 Task: Look for space in Al Badārī, Egypt from 8th June, 2023 to 19th June, 2023 for 1 adult in price range Rs.5000 to Rs.12000. Place can be shared room with 1  bedroom having 1 bed and 1 bathroom. Property type can be house, flat, guest house, hotel. Booking option can be shelf check-in. Required host language is English.
Action: Mouse moved to (270, 136)
Screenshot: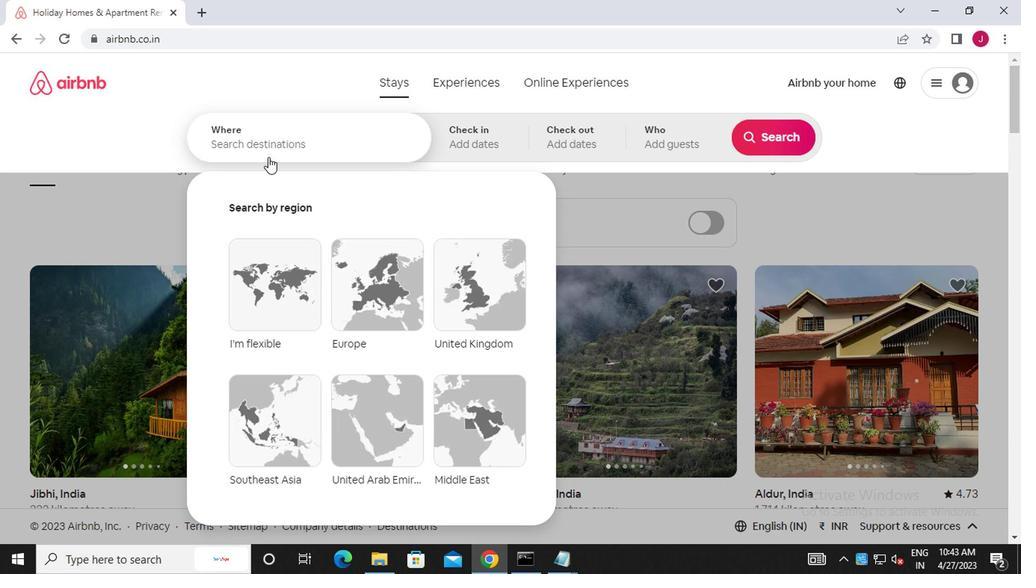 
Action: Mouse pressed left at (270, 136)
Screenshot: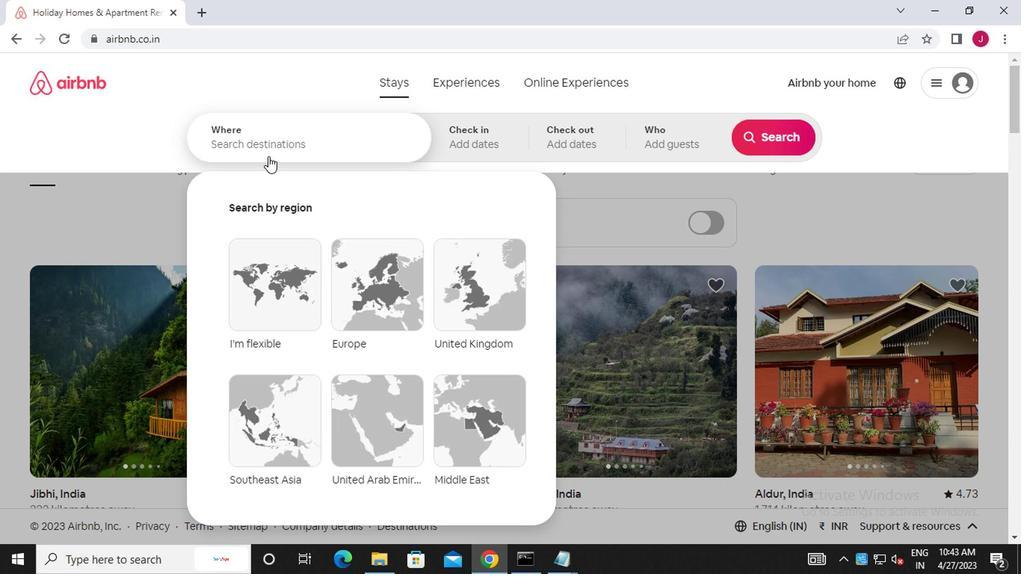 
Action: Mouse moved to (270, 136)
Screenshot: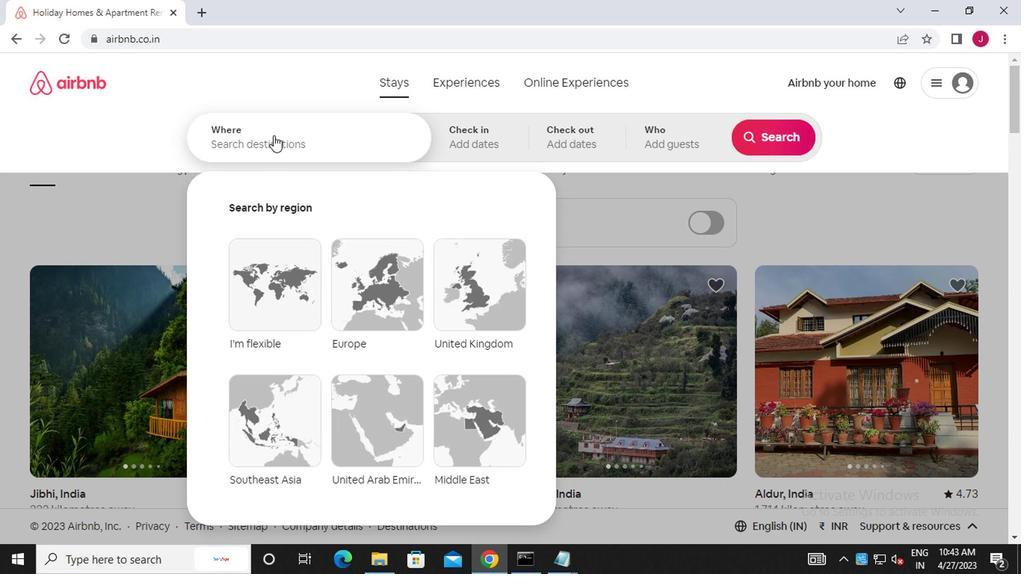 
Action: Key pressed a<Key.caps_lock>l<Key.space><Key.caps_lock>b<Key.caps_lock>adri,<Key.caps_lock>e<Key.caps_lock>gypt
Screenshot: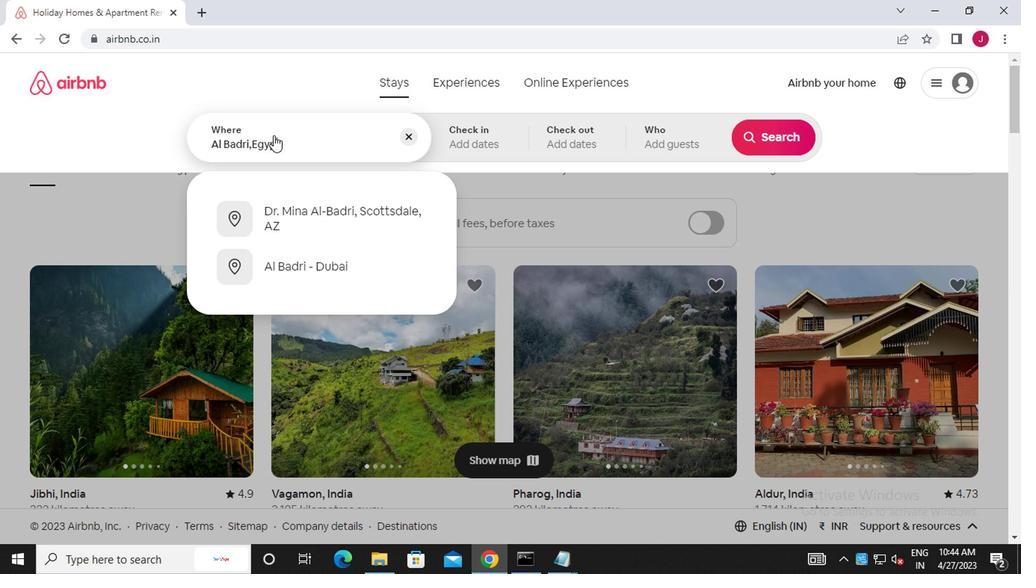 
Action: Mouse moved to (238, 146)
Screenshot: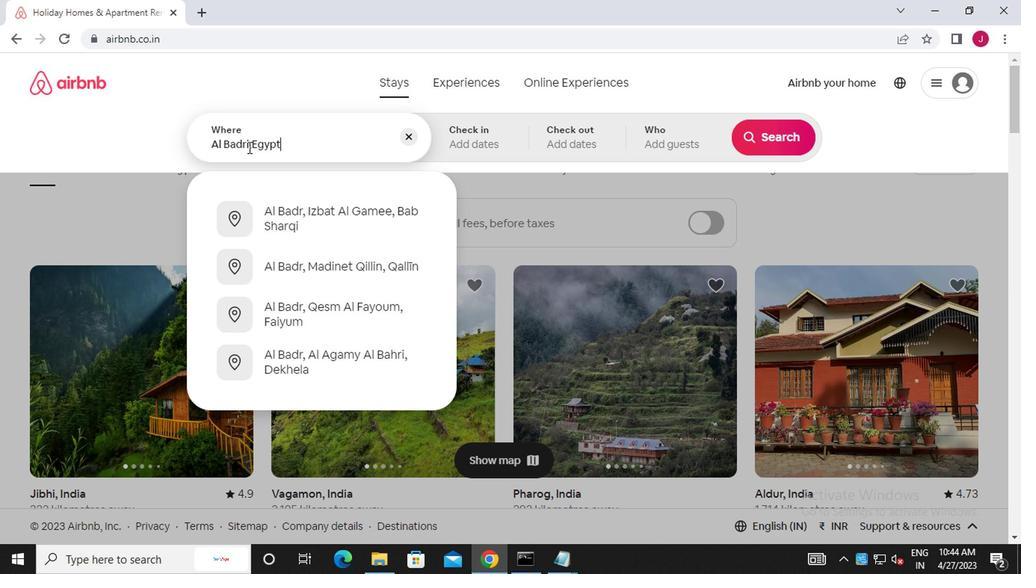 
Action: Mouse pressed left at (238, 146)
Screenshot: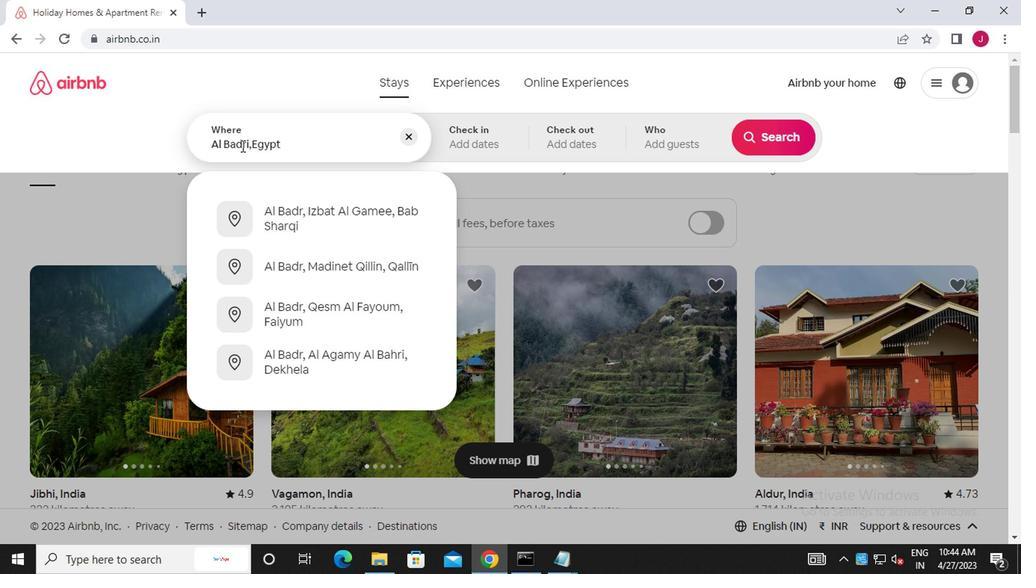 
Action: Mouse moved to (245, 153)
Screenshot: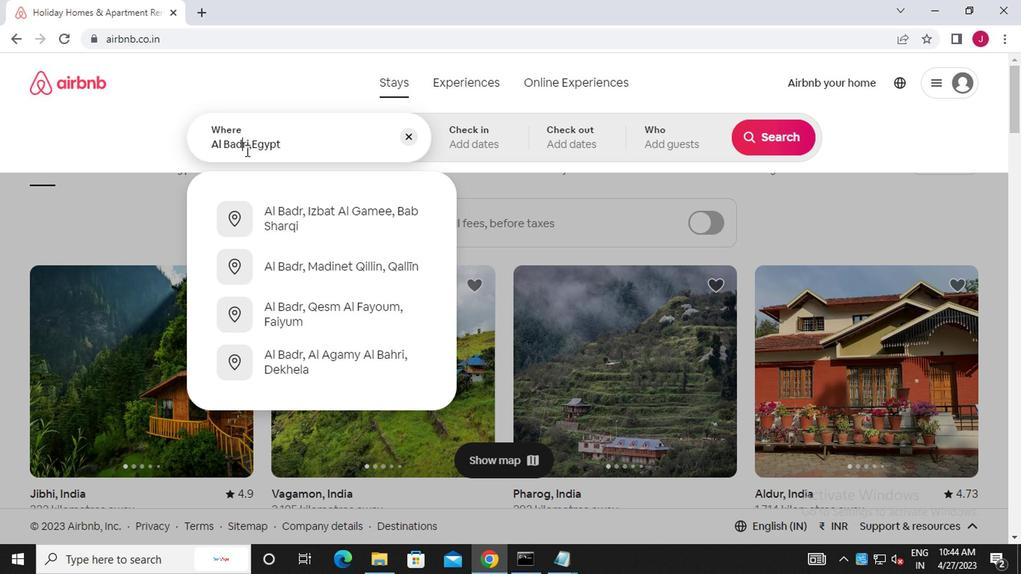 
Action: Key pressed a
Screenshot: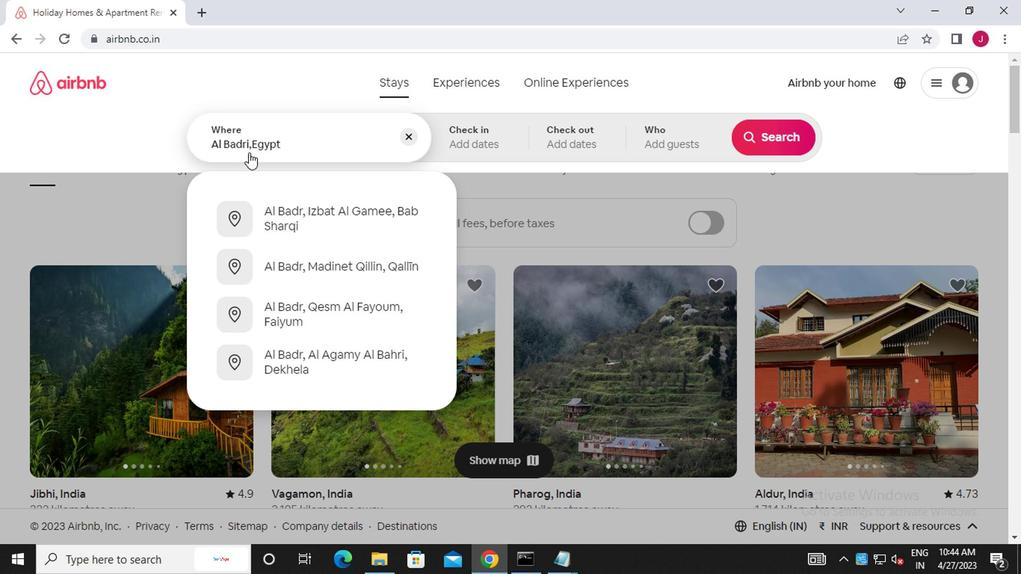 
Action: Mouse moved to (330, 222)
Screenshot: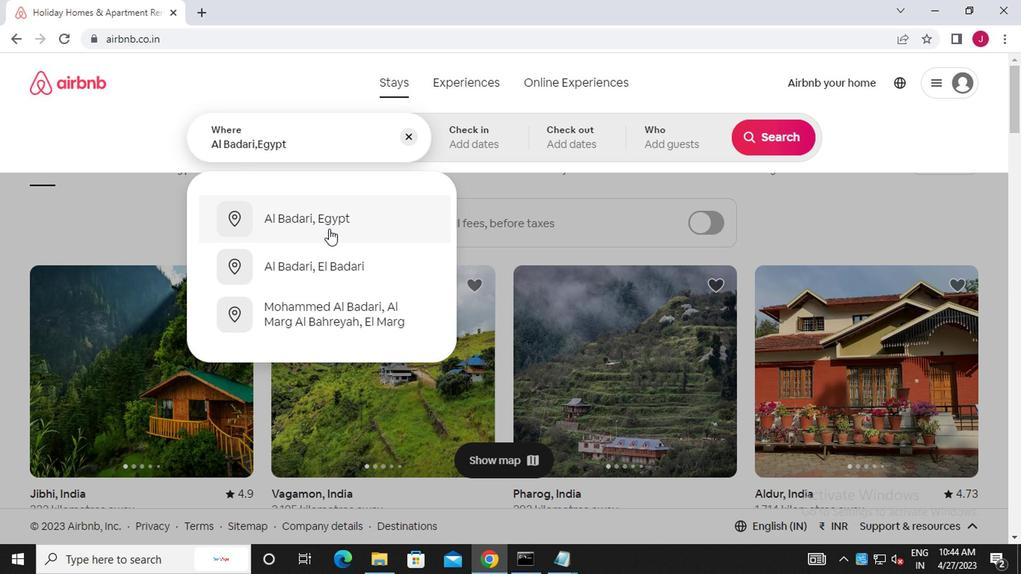 
Action: Mouse pressed left at (330, 222)
Screenshot: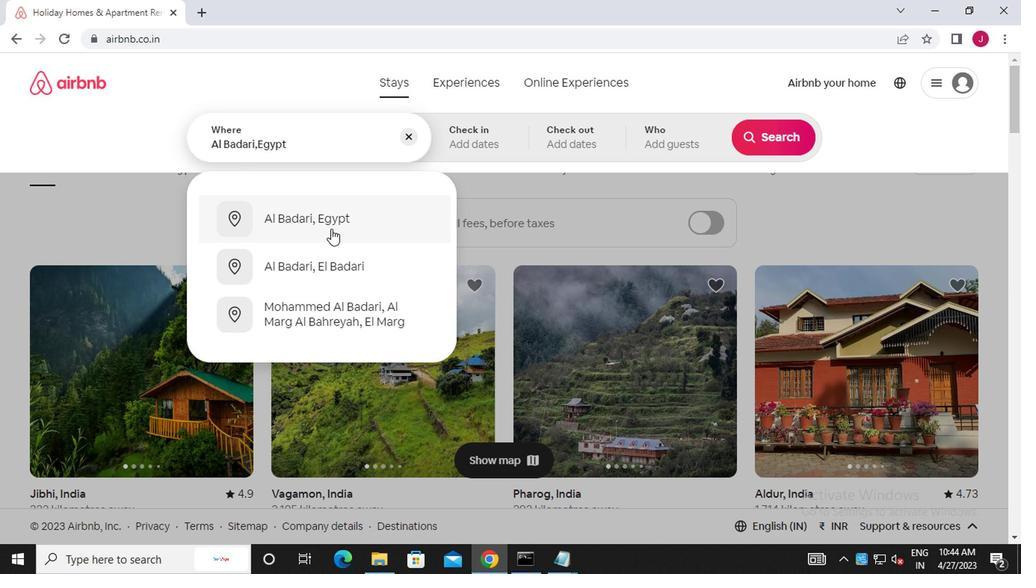 
Action: Mouse moved to (756, 260)
Screenshot: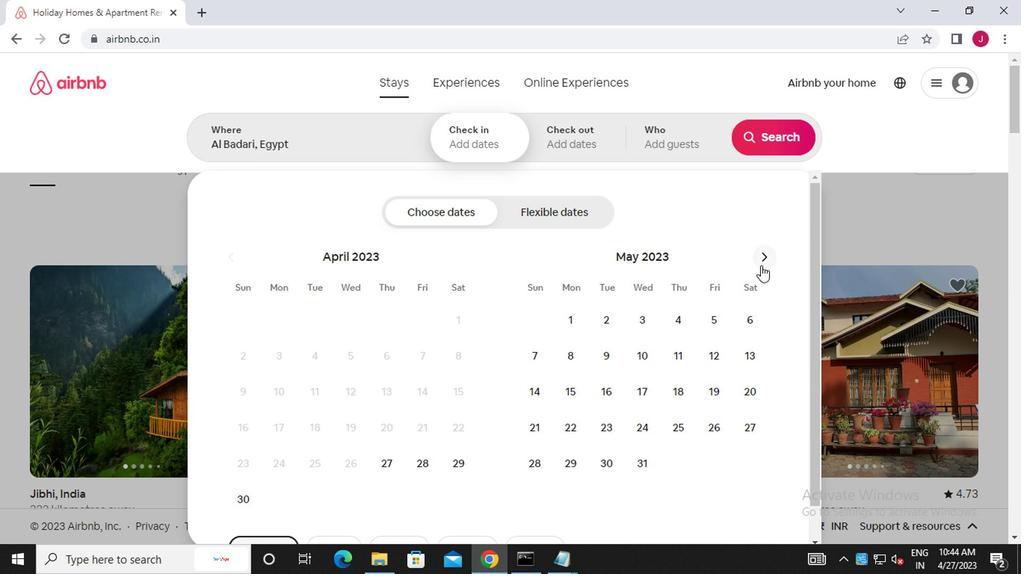 
Action: Mouse pressed left at (756, 260)
Screenshot: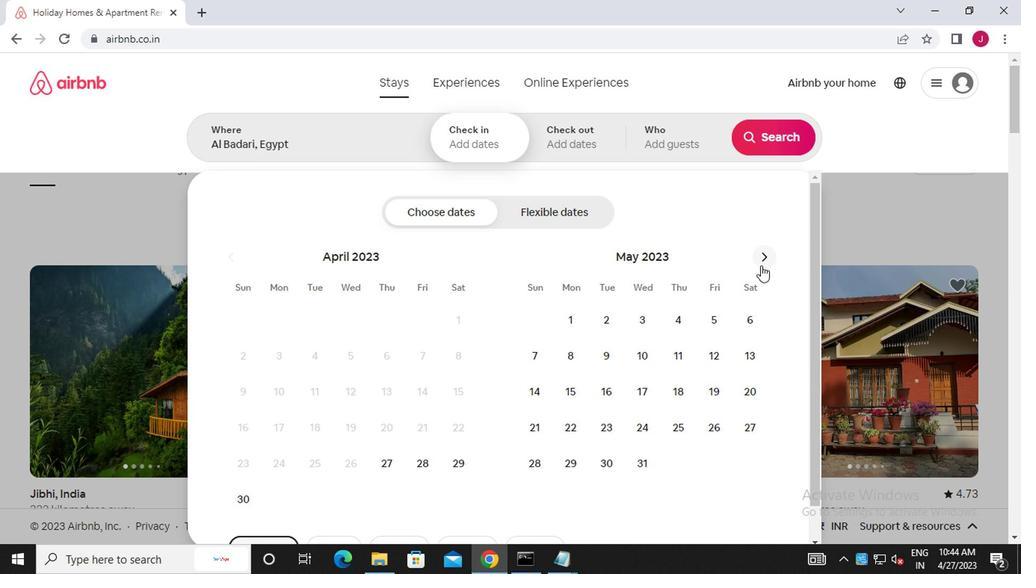 
Action: Mouse moved to (681, 360)
Screenshot: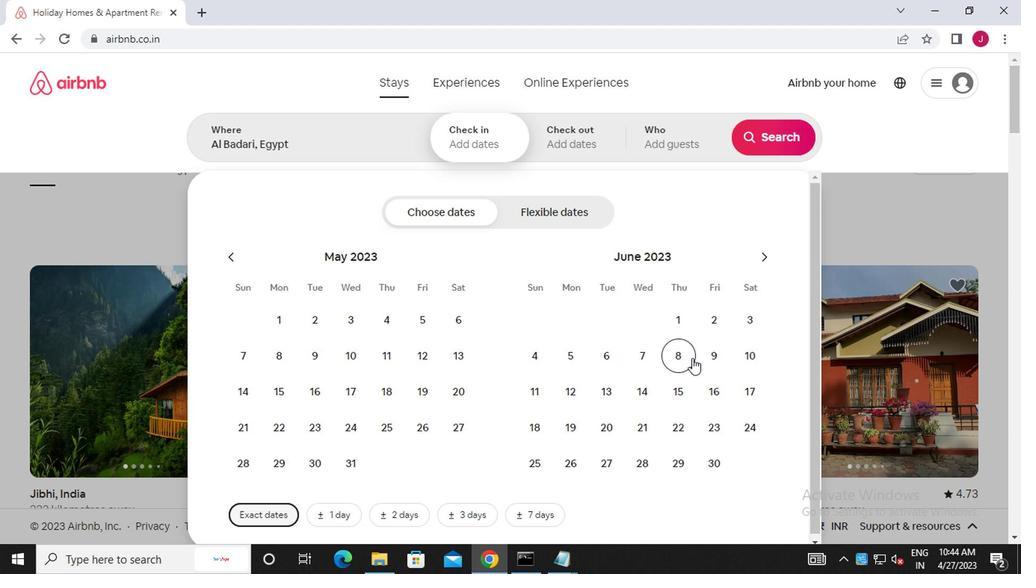 
Action: Mouse pressed left at (681, 360)
Screenshot: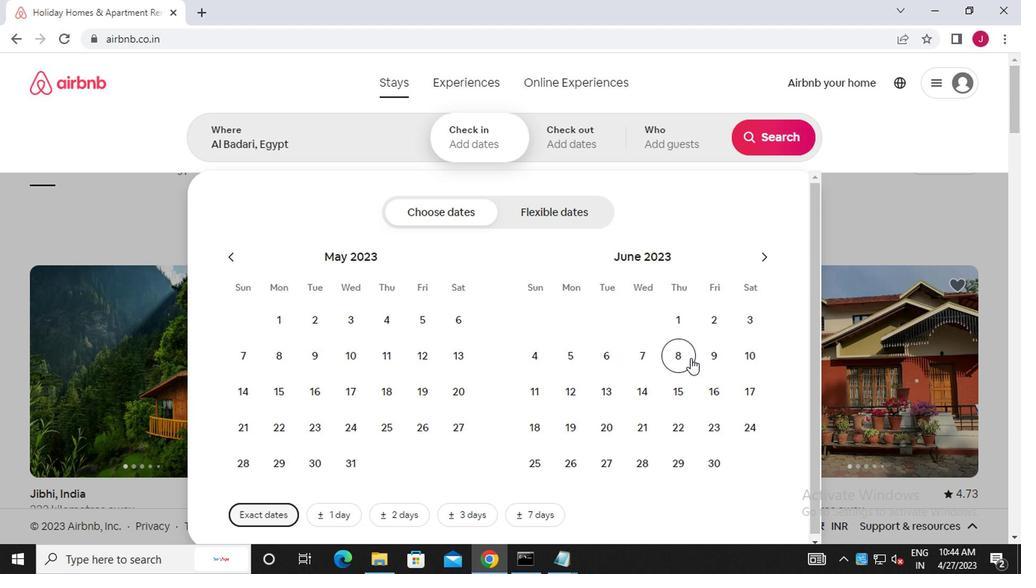 
Action: Mouse moved to (572, 424)
Screenshot: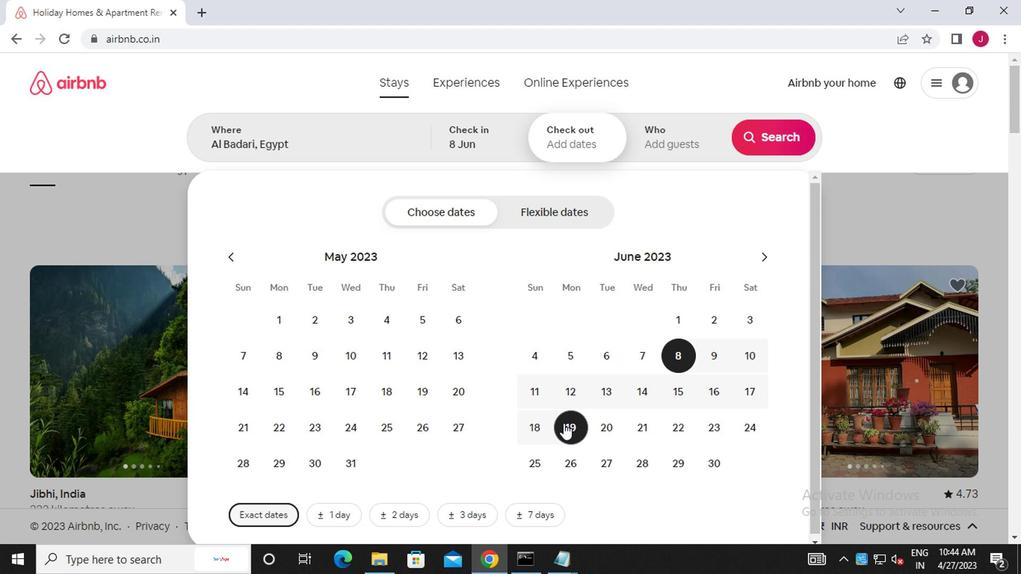 
Action: Mouse pressed left at (572, 424)
Screenshot: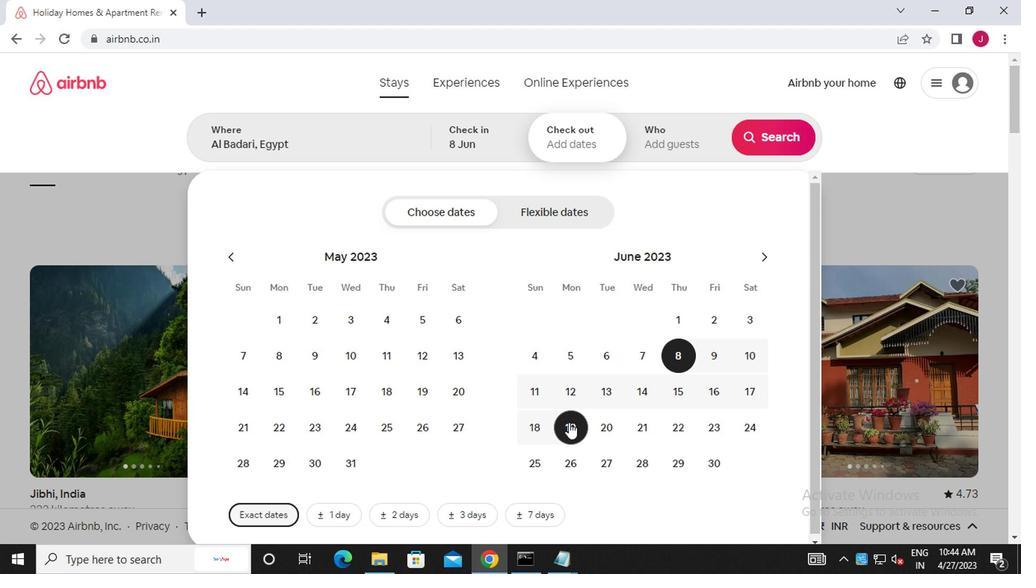 
Action: Mouse moved to (681, 148)
Screenshot: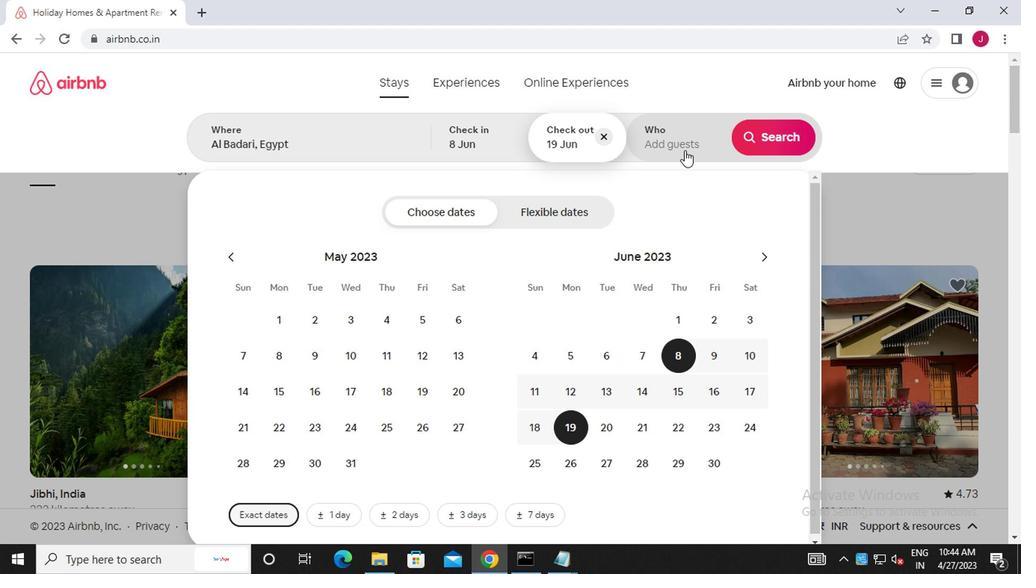 
Action: Mouse pressed left at (681, 148)
Screenshot: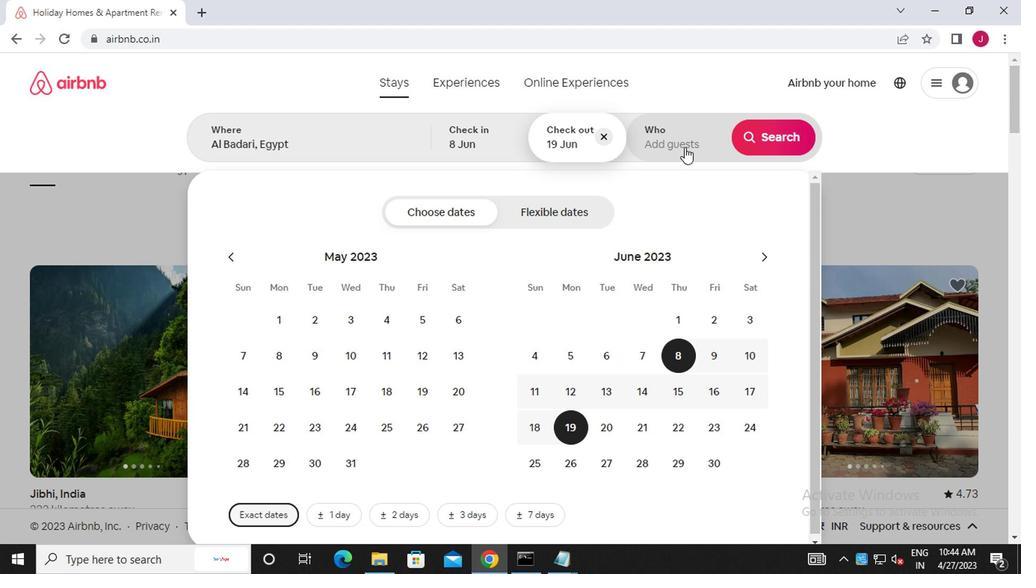 
Action: Mouse moved to (775, 217)
Screenshot: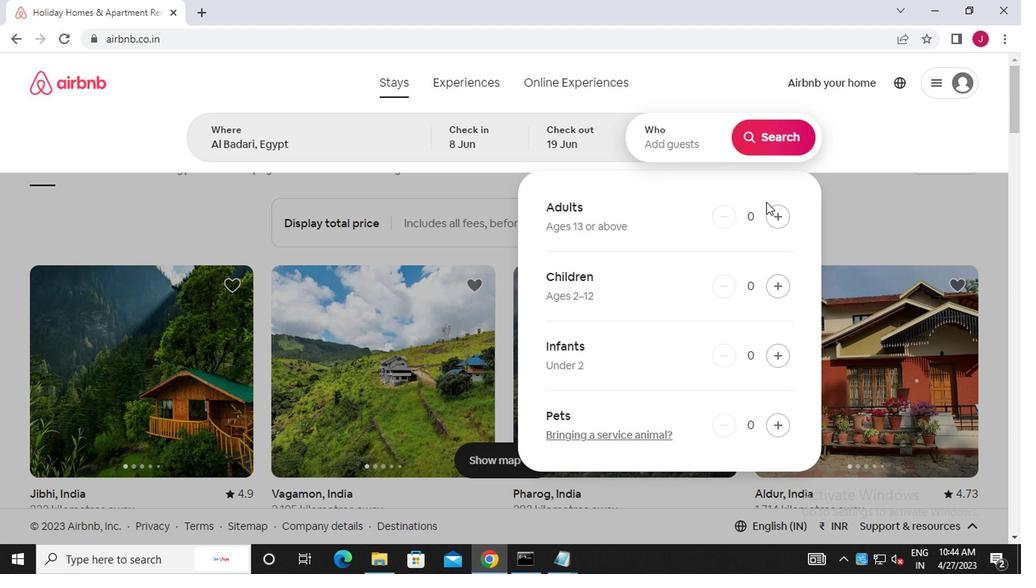 
Action: Mouse pressed left at (775, 217)
Screenshot: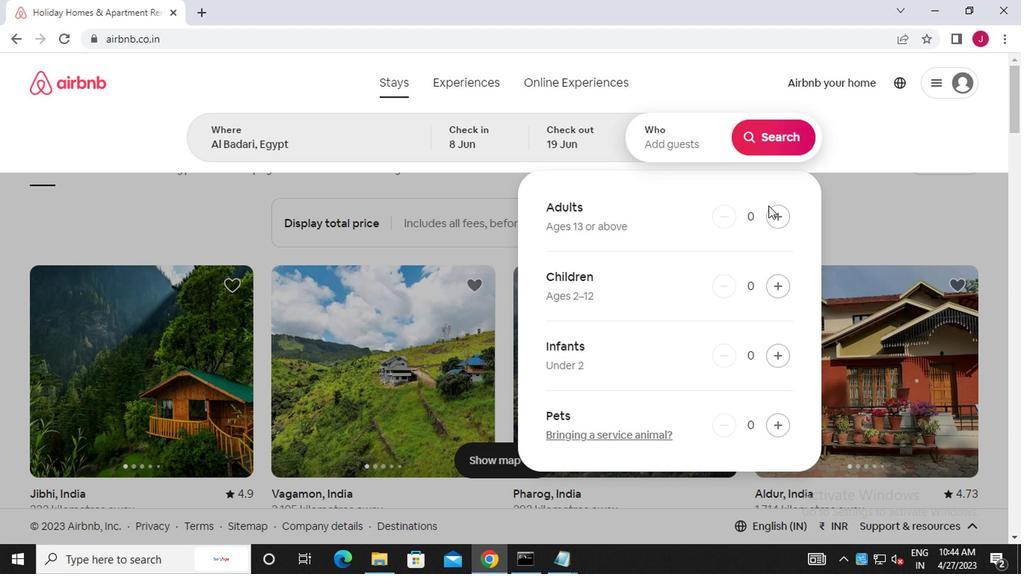 
Action: Mouse moved to (772, 144)
Screenshot: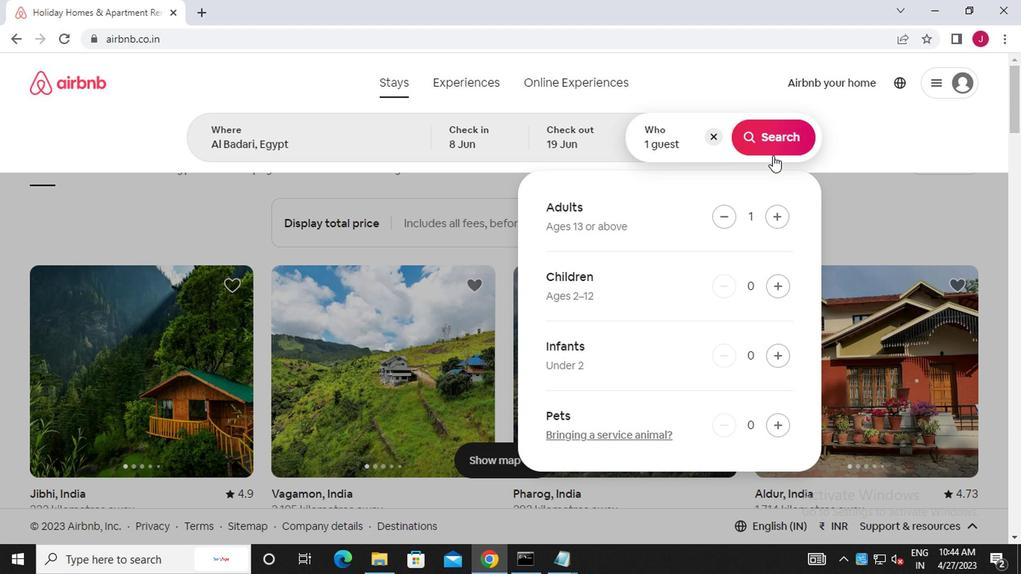 
Action: Mouse pressed left at (772, 144)
Screenshot: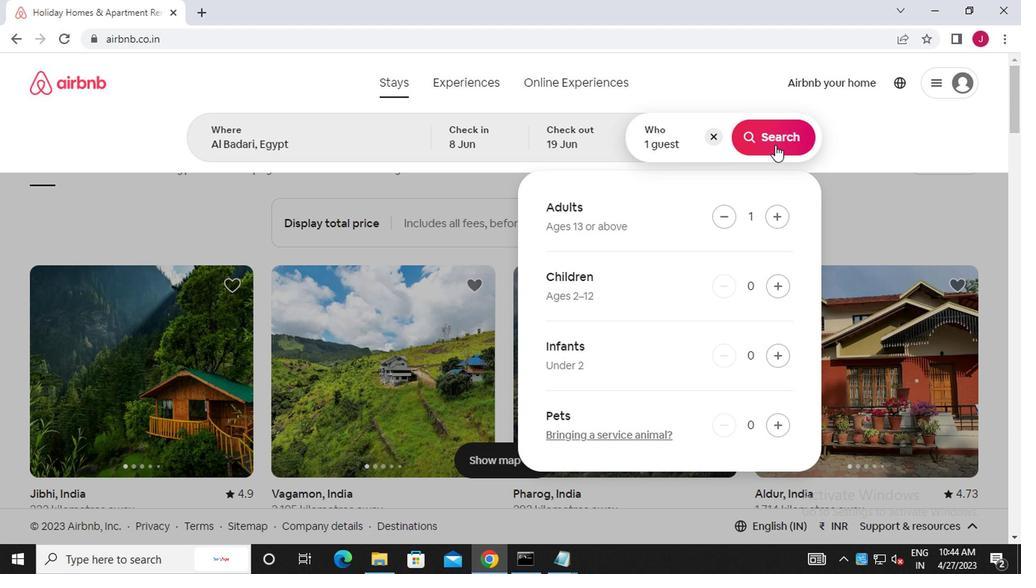 
Action: Mouse moved to (970, 144)
Screenshot: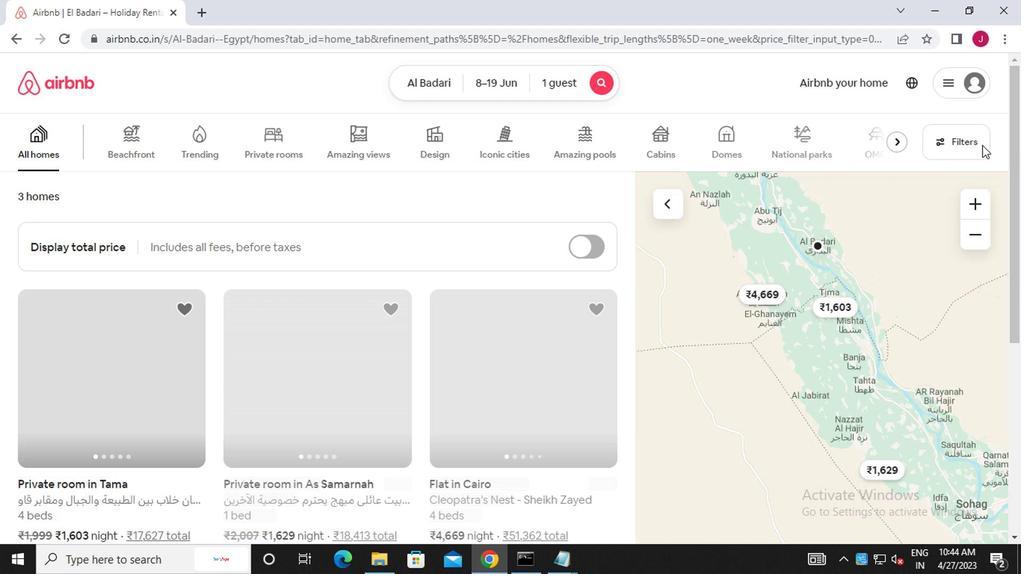 
Action: Mouse pressed left at (970, 144)
Screenshot: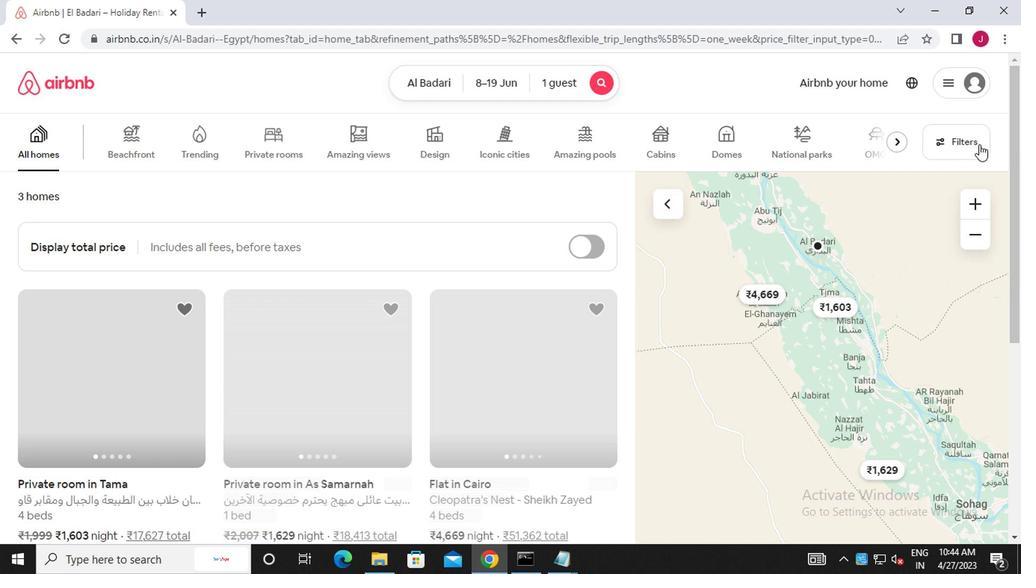 
Action: Mouse moved to (332, 335)
Screenshot: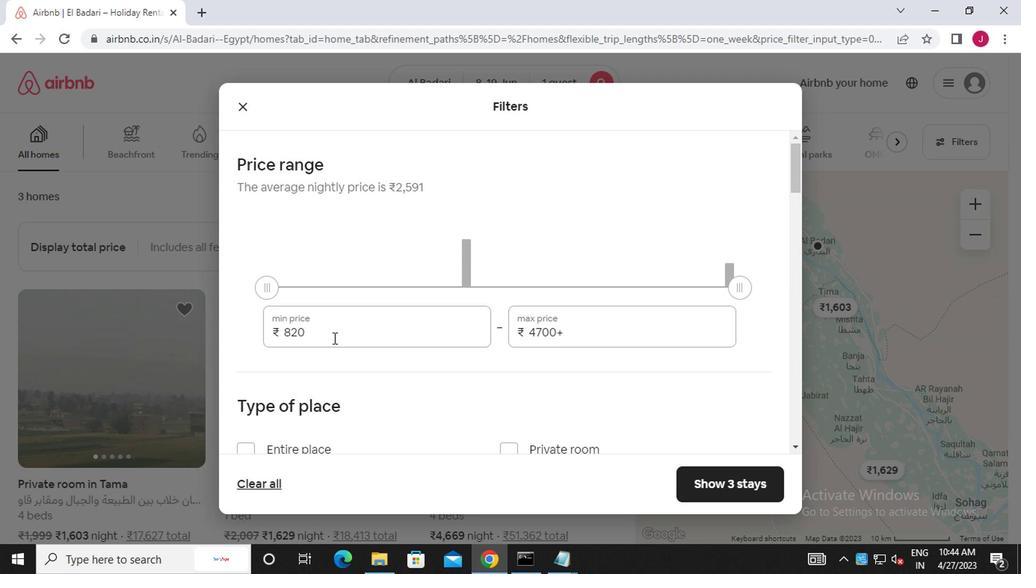 
Action: Mouse pressed left at (332, 335)
Screenshot: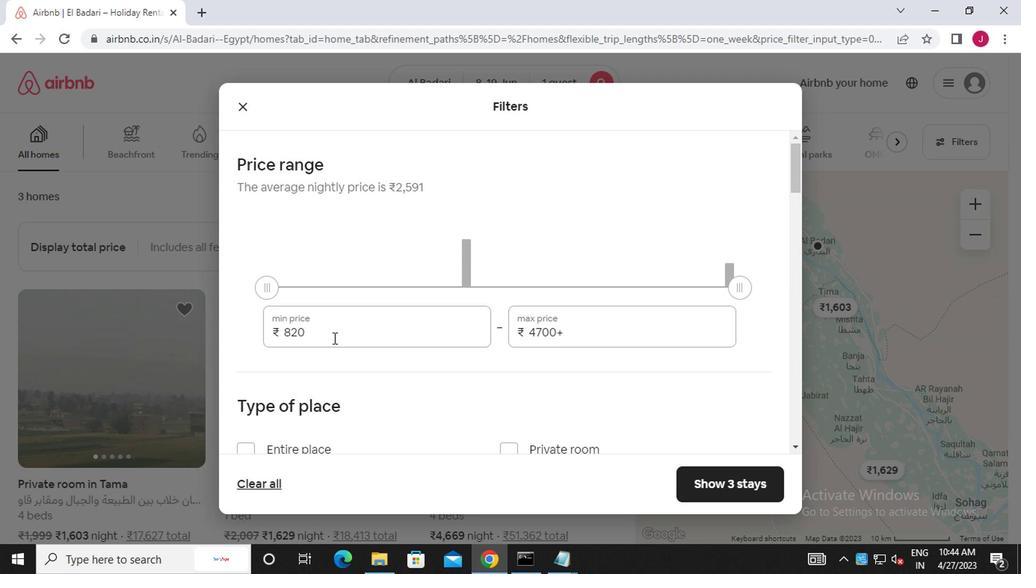 
Action: Mouse moved to (335, 327)
Screenshot: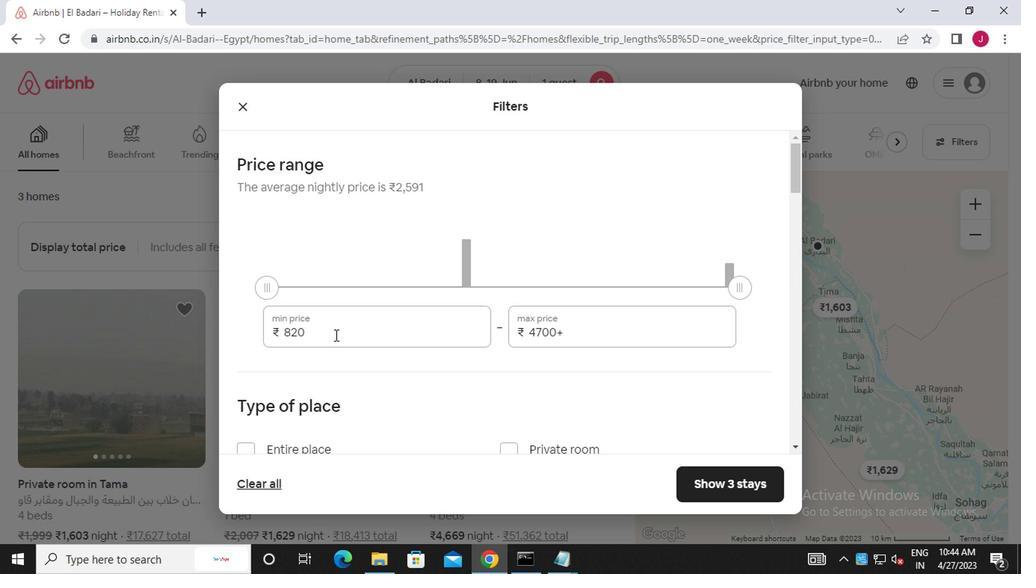 
Action: Key pressed <Key.backspace><Key.backspace><Key.backspace><<101>><<96>><<96>><<96>>
Screenshot: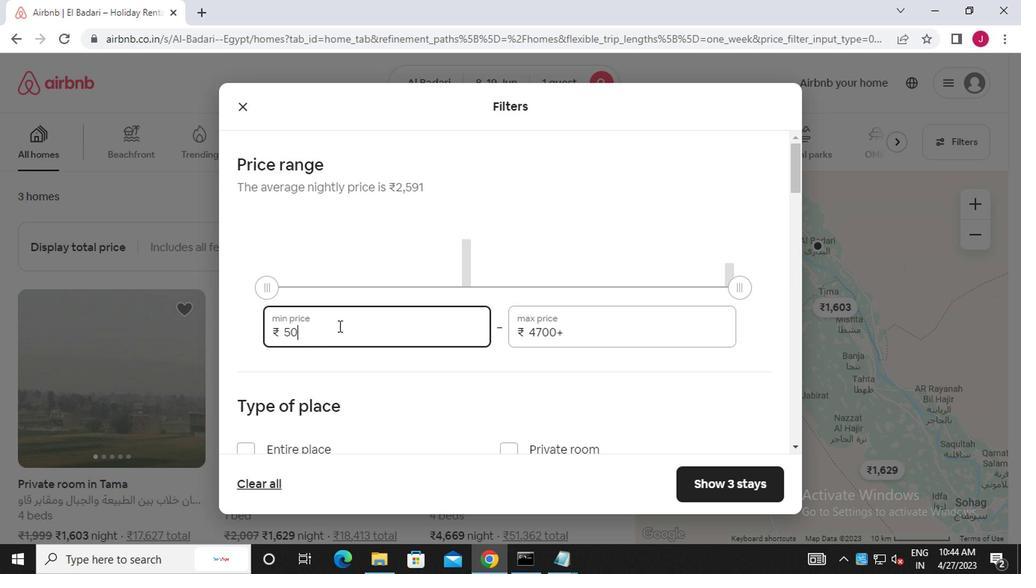 
Action: Mouse moved to (583, 336)
Screenshot: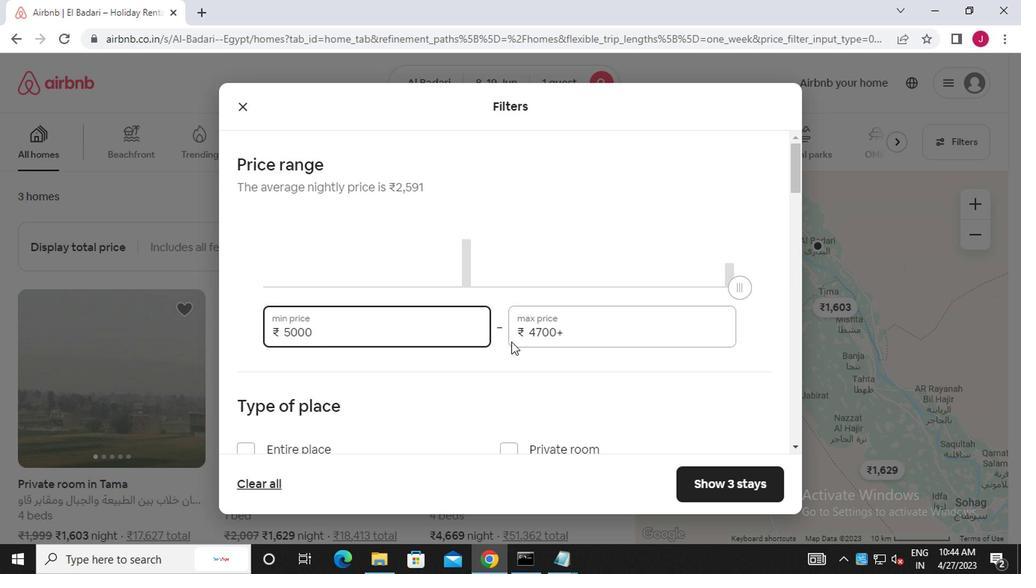 
Action: Mouse pressed left at (583, 336)
Screenshot: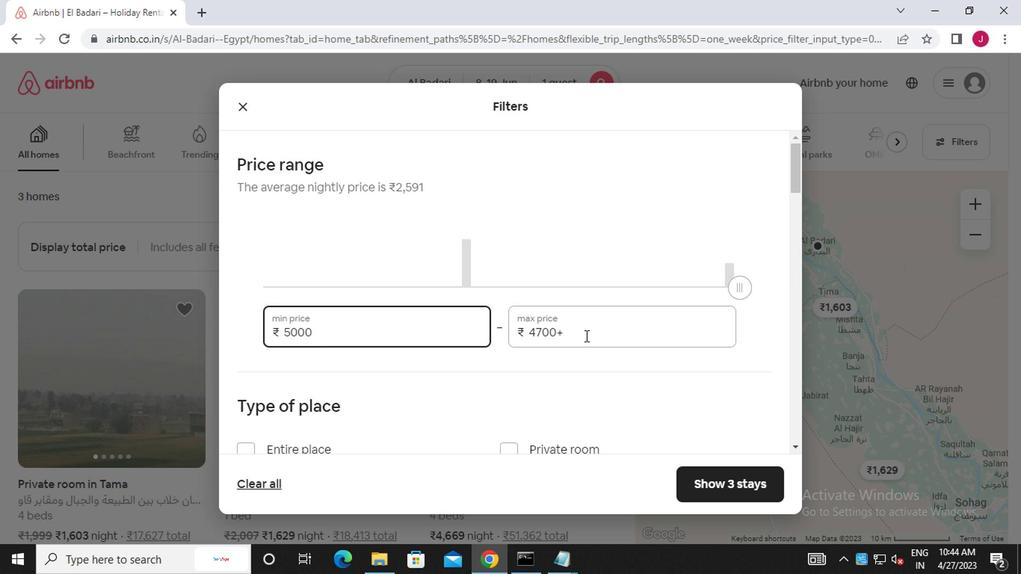 
Action: Mouse moved to (583, 336)
Screenshot: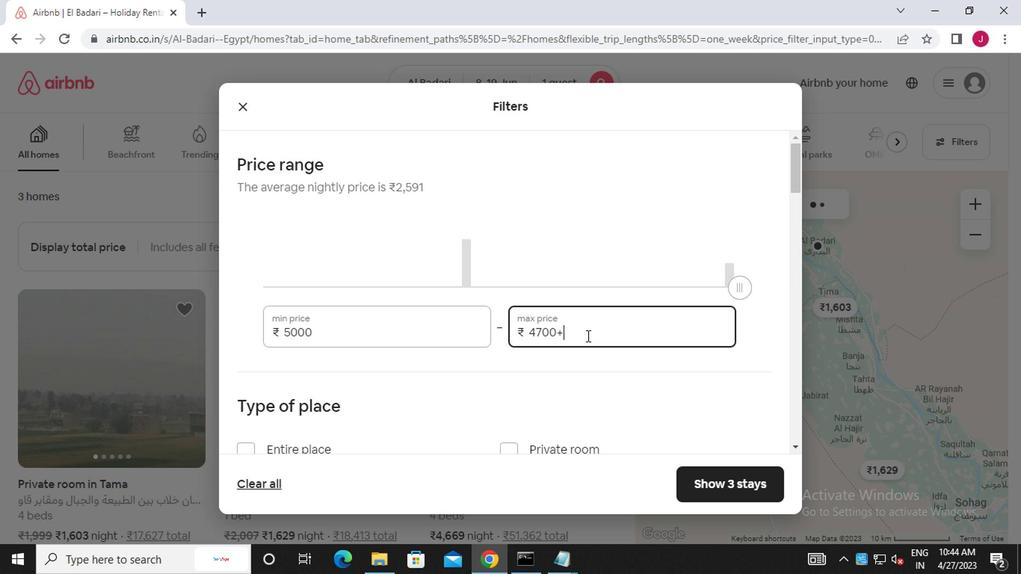 
Action: Key pressed <Key.backspace><Key.backspace><Key.backspace><Key.backspace><Key.backspace><Key.backspace><Key.backspace><Key.backspace><Key.backspace><Key.backspace><Key.backspace><Key.backspace><<97>><<98>><<96>><<96>><<96>>
Screenshot: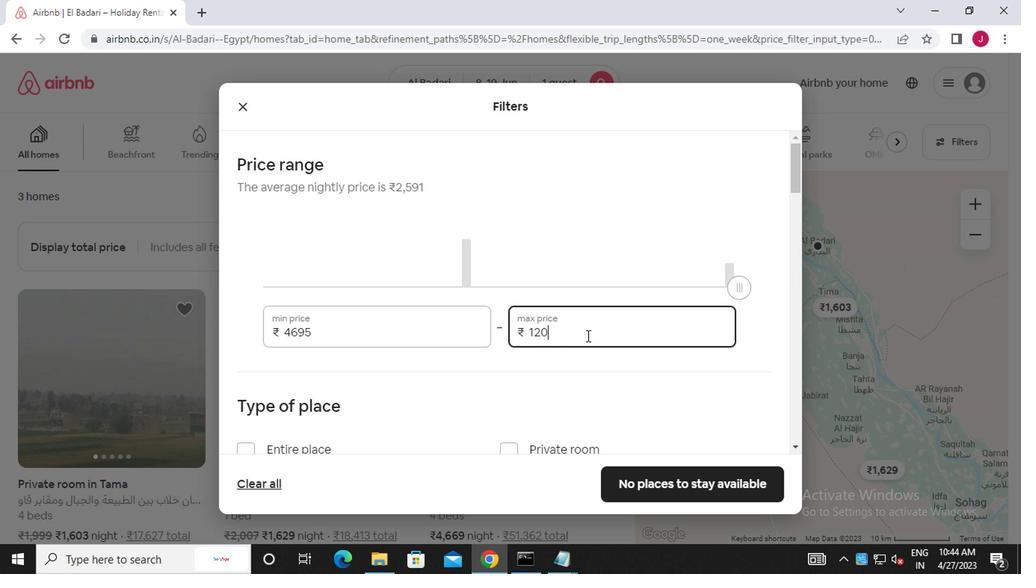 
Action: Mouse scrolled (583, 336) with delta (0, 0)
Screenshot: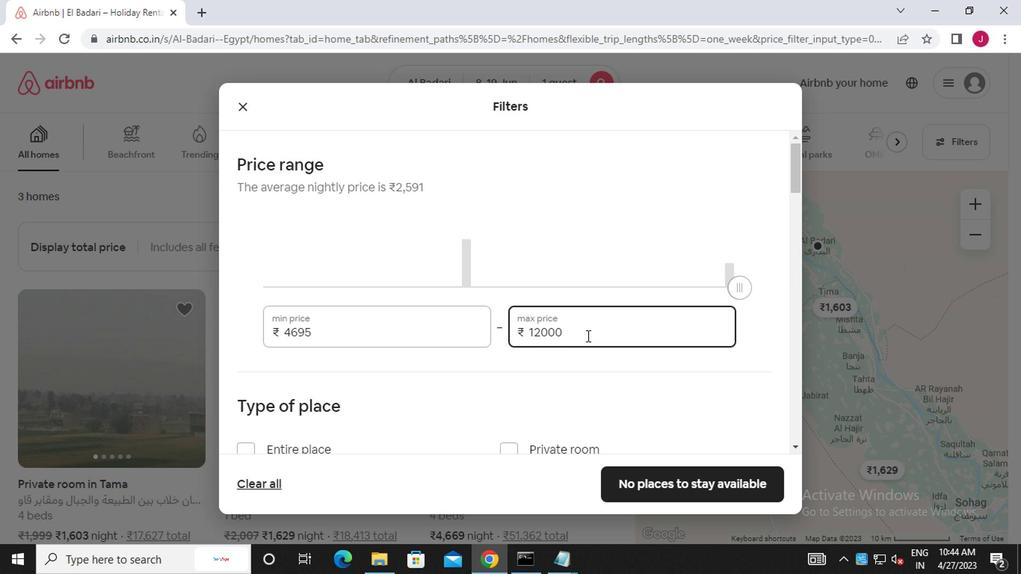 
Action: Mouse moved to (583, 336)
Screenshot: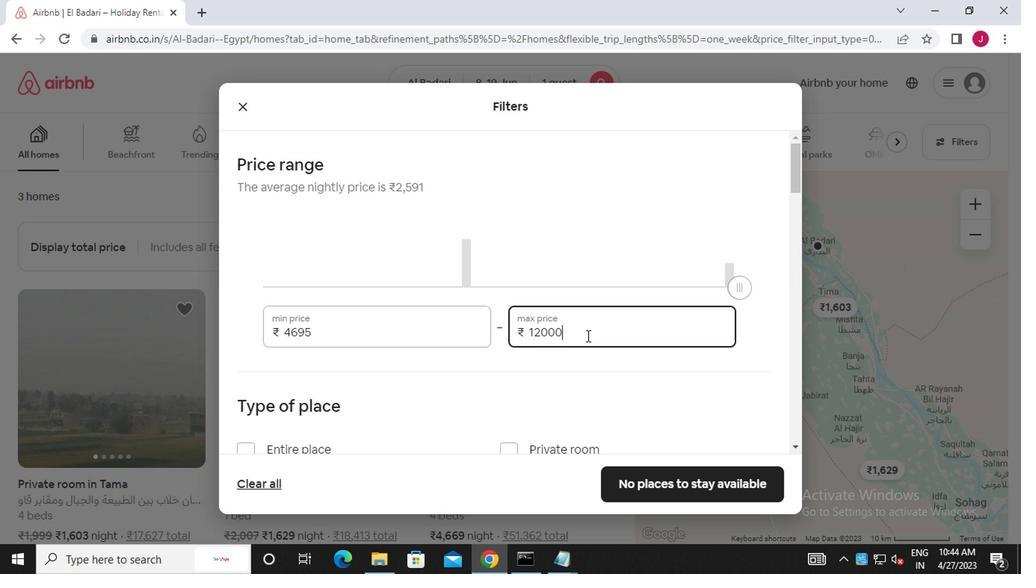 
Action: Mouse scrolled (583, 336) with delta (0, 0)
Screenshot: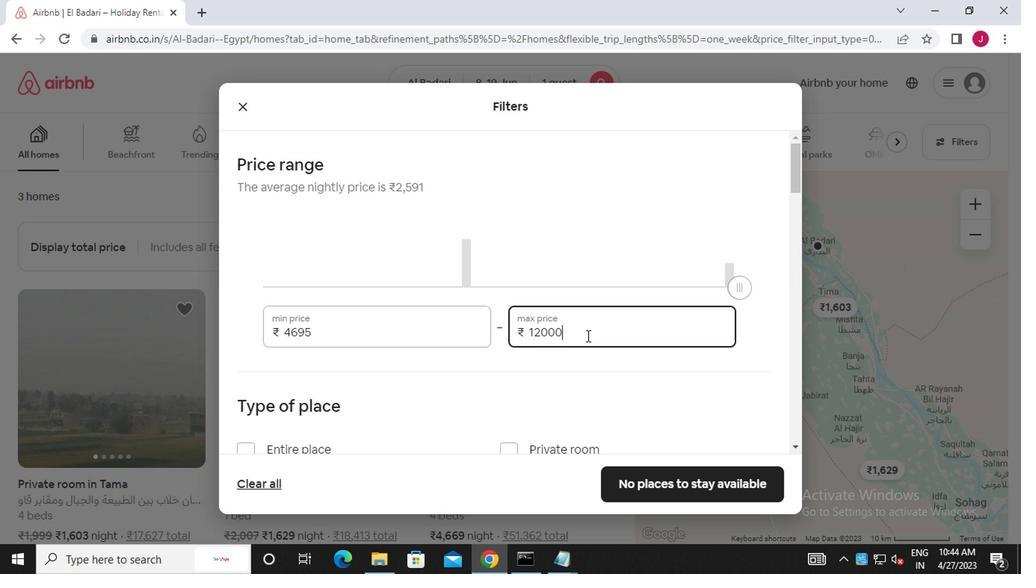 
Action: Mouse scrolled (583, 336) with delta (0, 0)
Screenshot: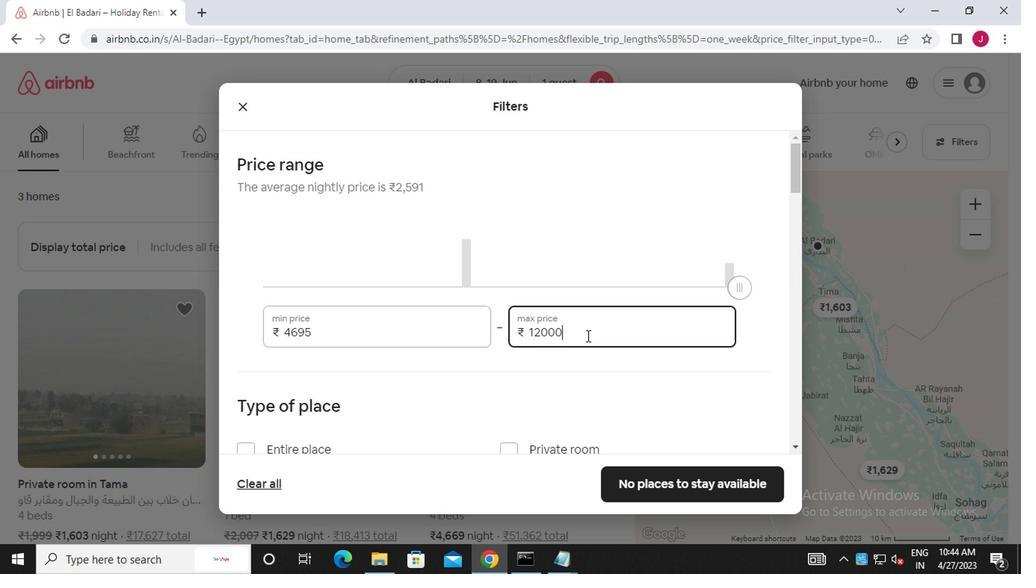 
Action: Mouse moved to (238, 288)
Screenshot: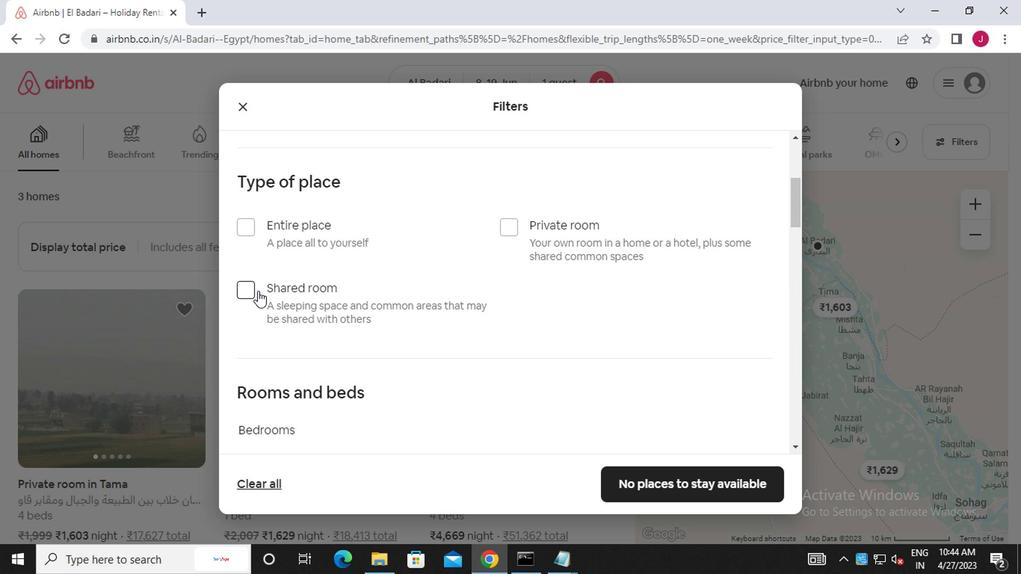 
Action: Mouse pressed left at (238, 288)
Screenshot: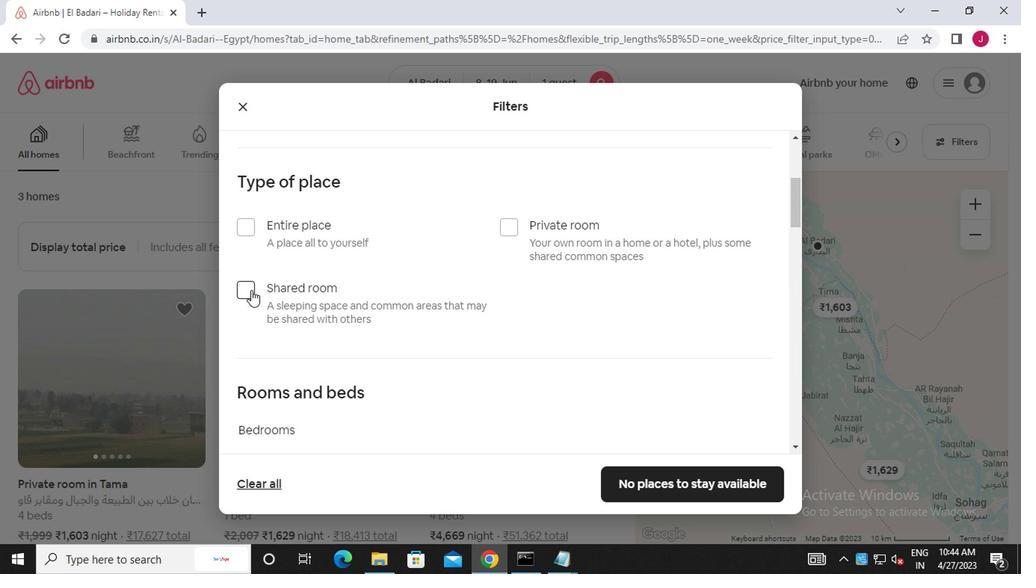 
Action: Mouse moved to (288, 305)
Screenshot: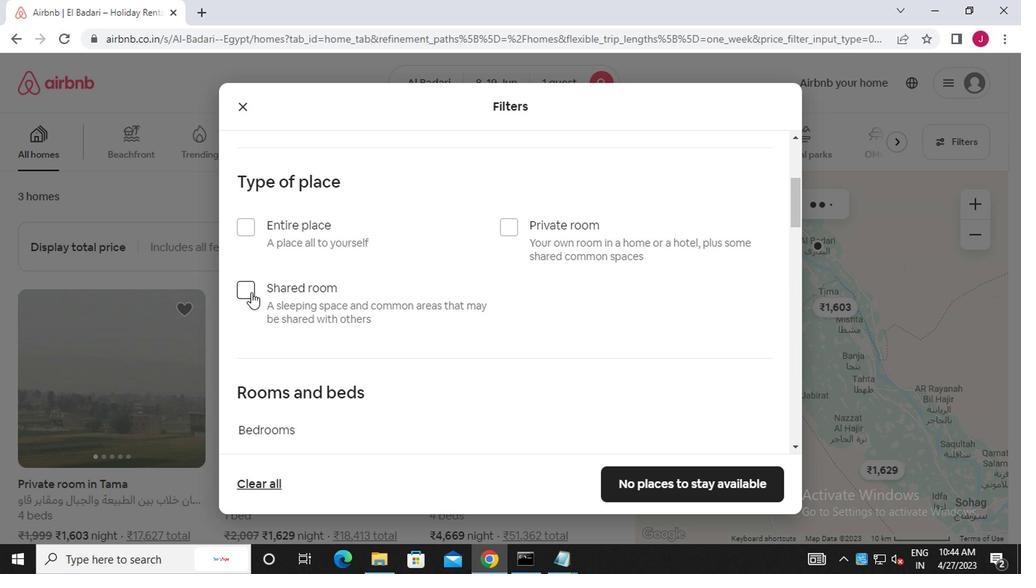 
Action: Mouse scrolled (288, 305) with delta (0, 0)
Screenshot: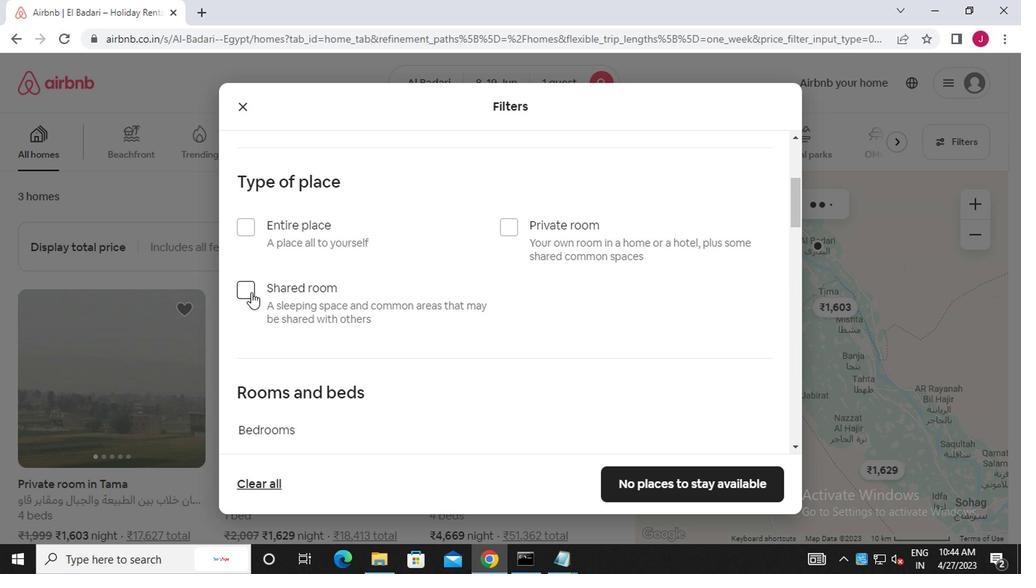 
Action: Mouse moved to (288, 305)
Screenshot: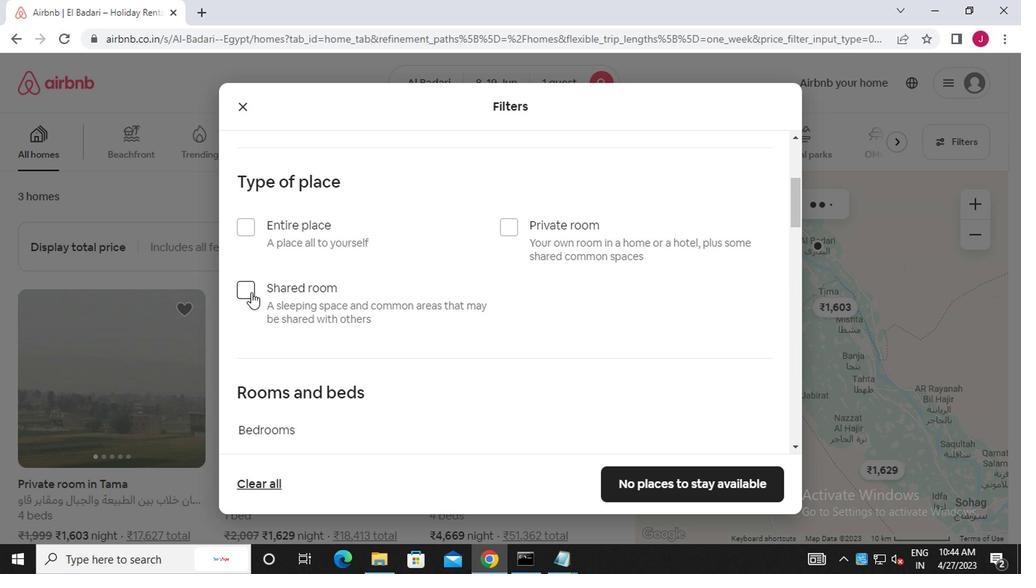 
Action: Mouse scrolled (288, 305) with delta (0, 0)
Screenshot: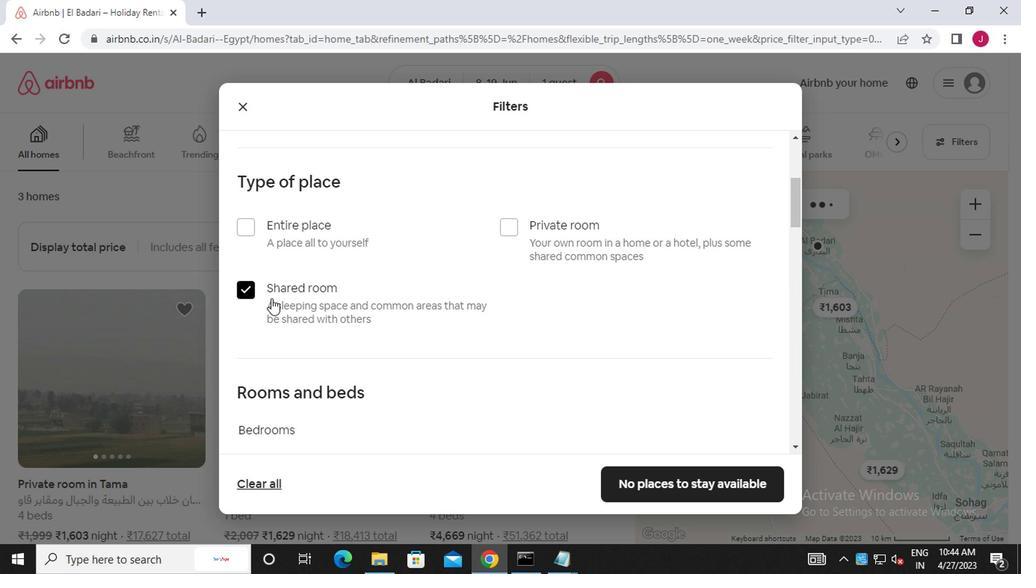 
Action: Mouse scrolled (288, 305) with delta (0, 0)
Screenshot: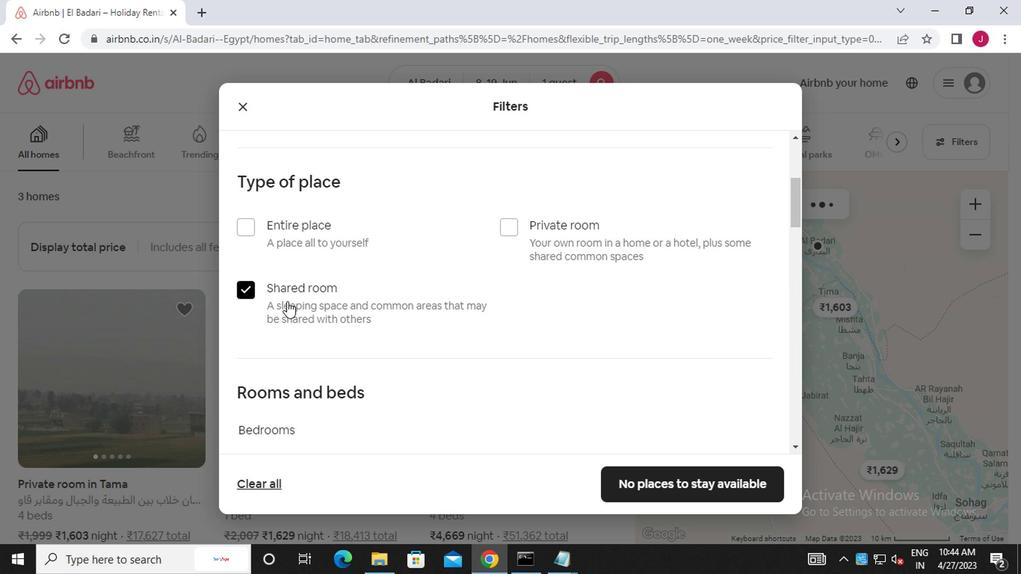 
Action: Mouse scrolled (288, 305) with delta (0, 0)
Screenshot: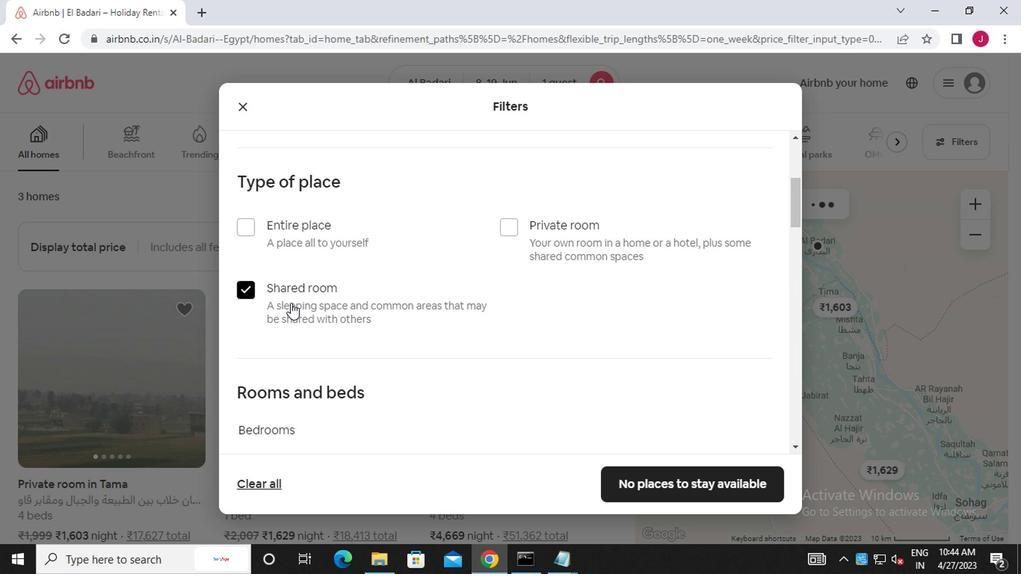 
Action: Mouse moved to (324, 172)
Screenshot: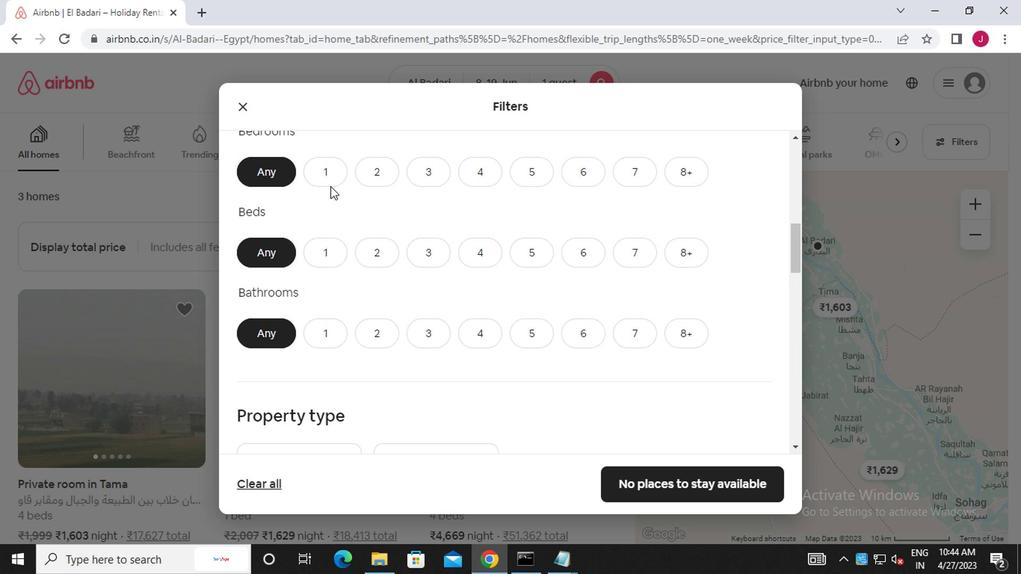 
Action: Mouse pressed left at (324, 172)
Screenshot: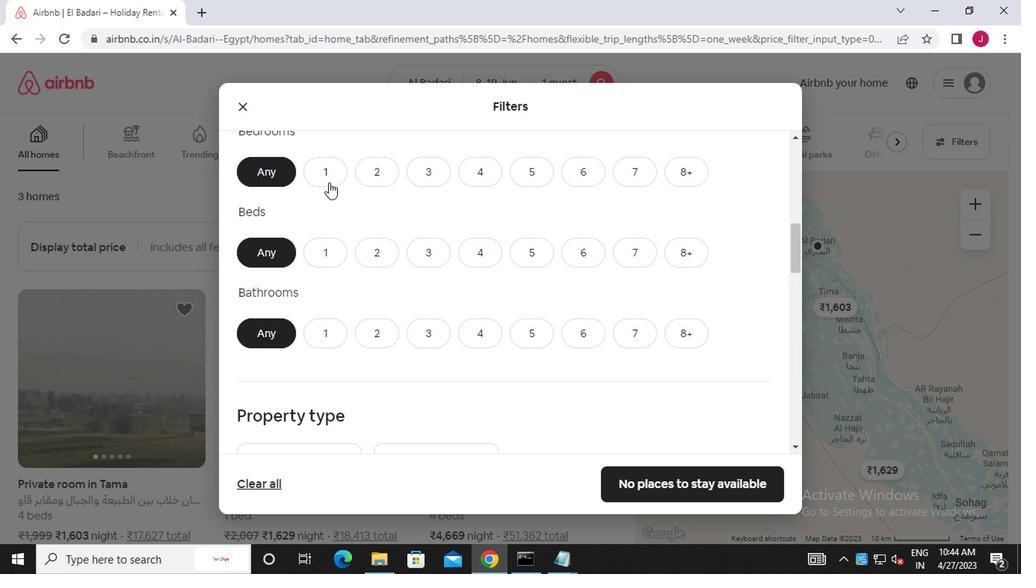 
Action: Mouse moved to (326, 263)
Screenshot: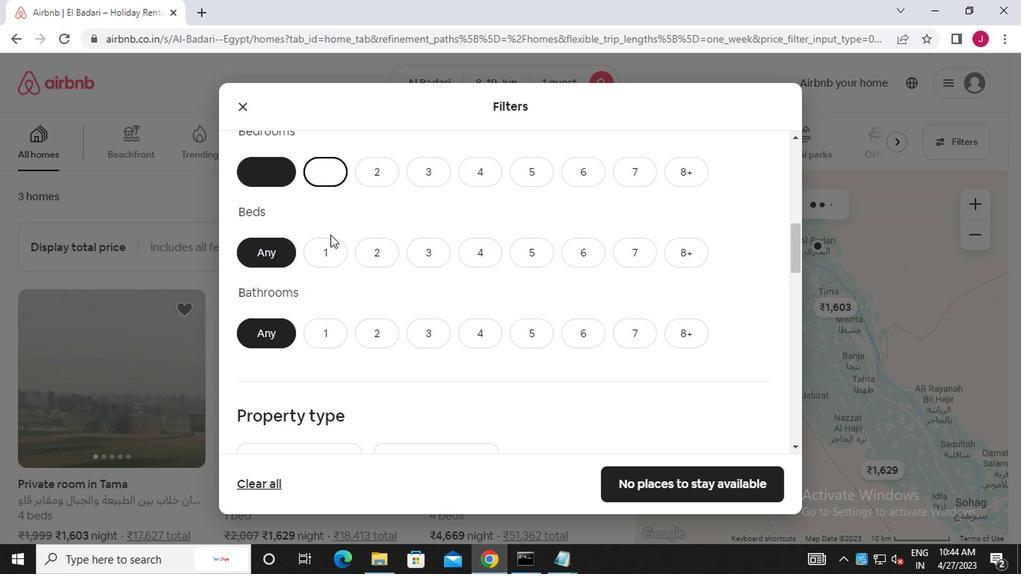 
Action: Mouse pressed left at (326, 263)
Screenshot: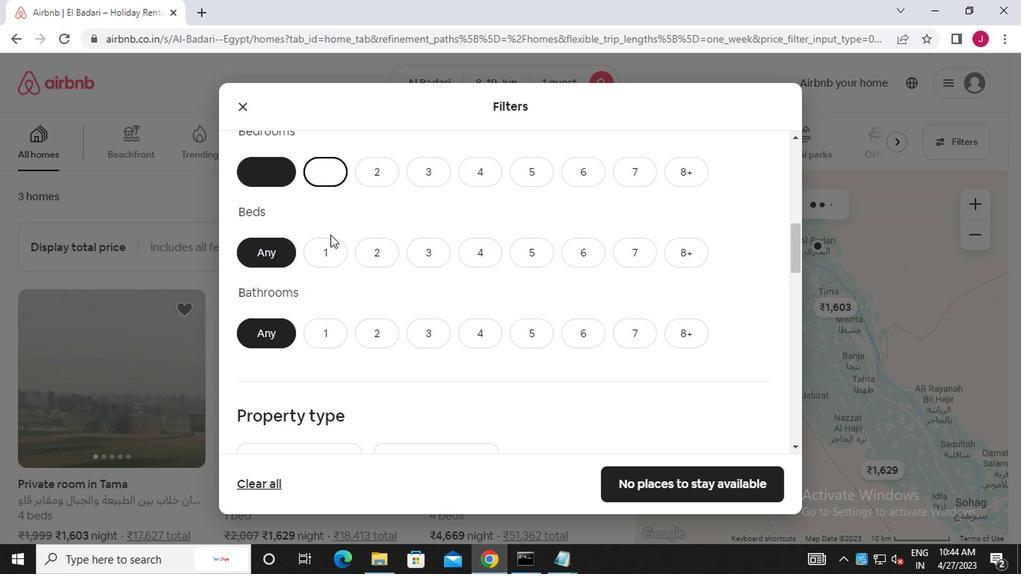
Action: Mouse moved to (327, 337)
Screenshot: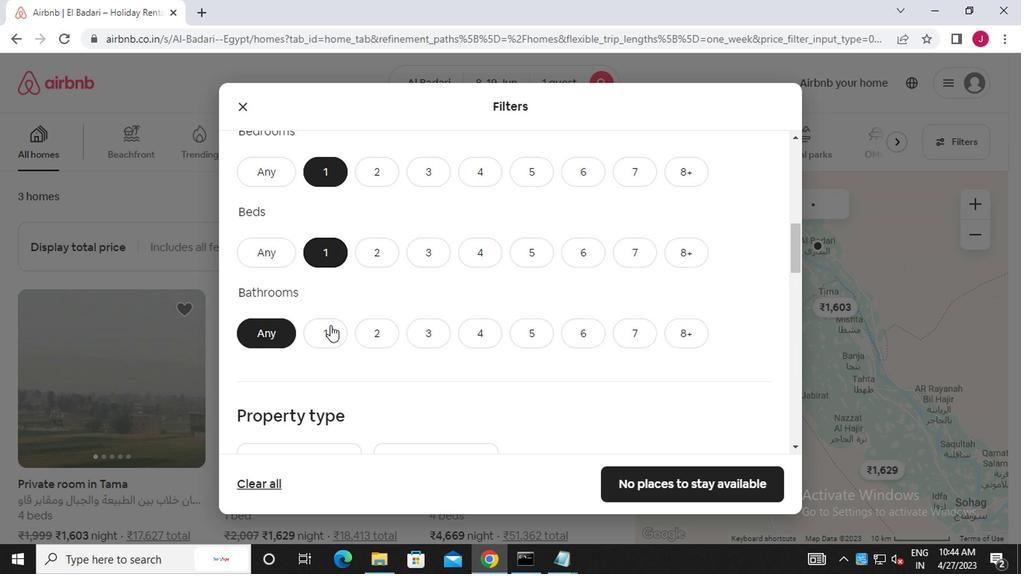 
Action: Mouse pressed left at (327, 337)
Screenshot: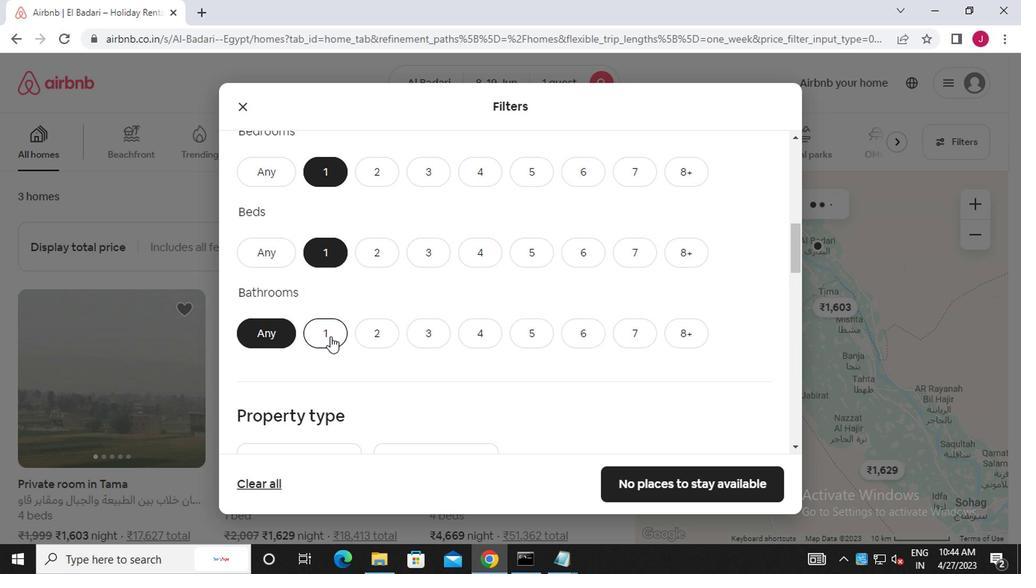 
Action: Mouse moved to (305, 369)
Screenshot: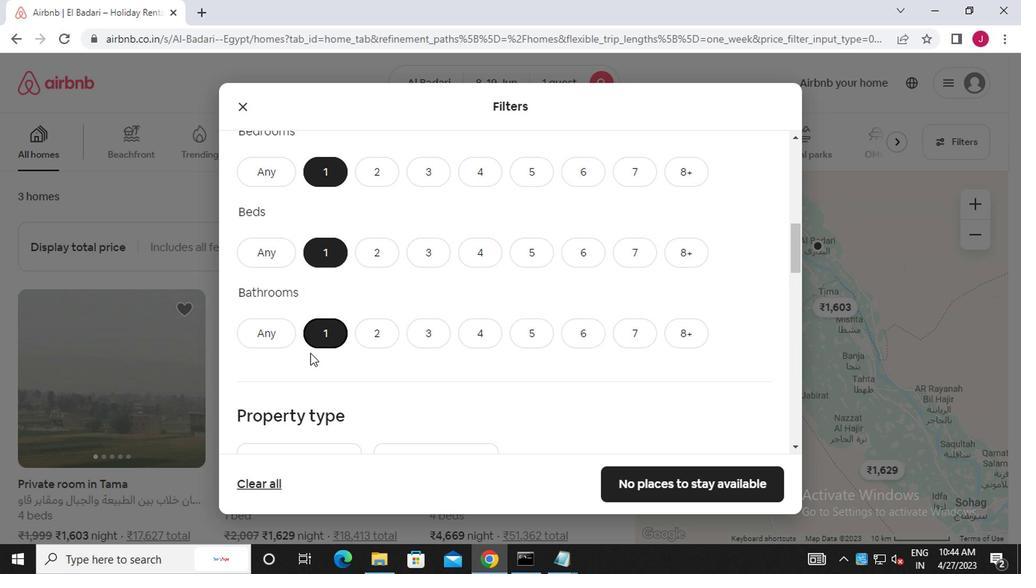 
Action: Mouse scrolled (305, 369) with delta (0, 0)
Screenshot: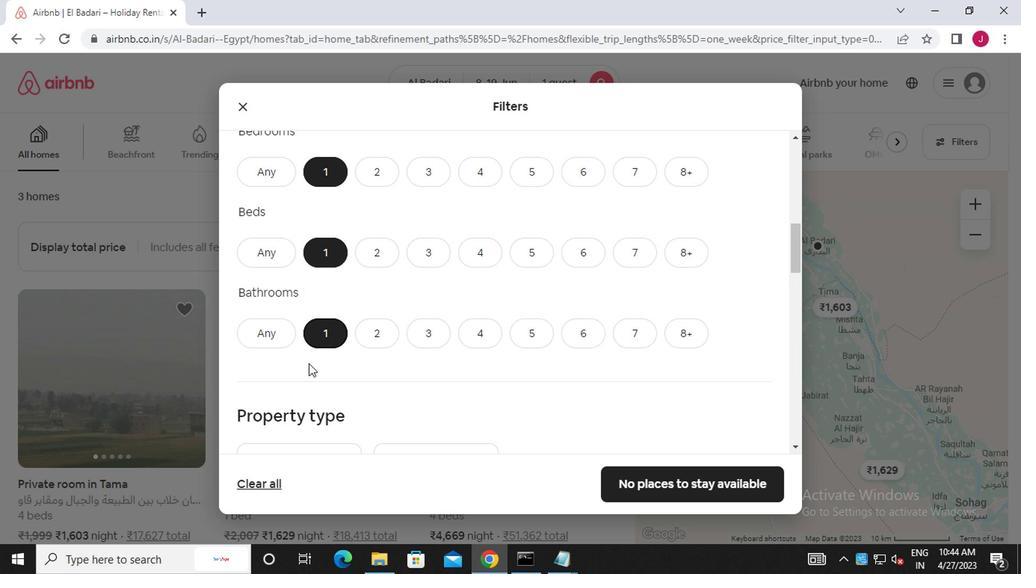 
Action: Mouse scrolled (305, 369) with delta (0, 0)
Screenshot: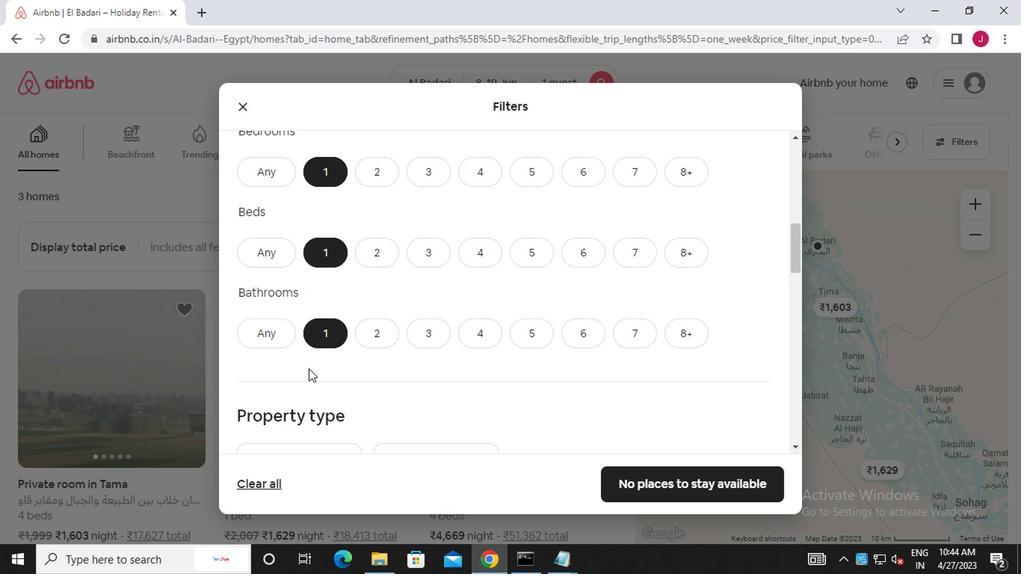 
Action: Mouse scrolled (305, 369) with delta (0, 0)
Screenshot: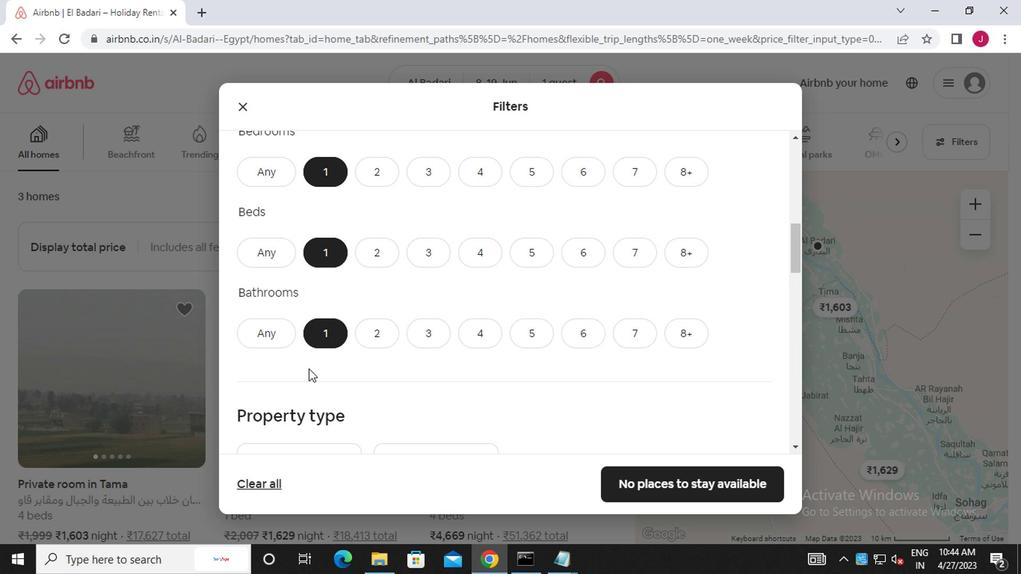 
Action: Mouse moved to (277, 271)
Screenshot: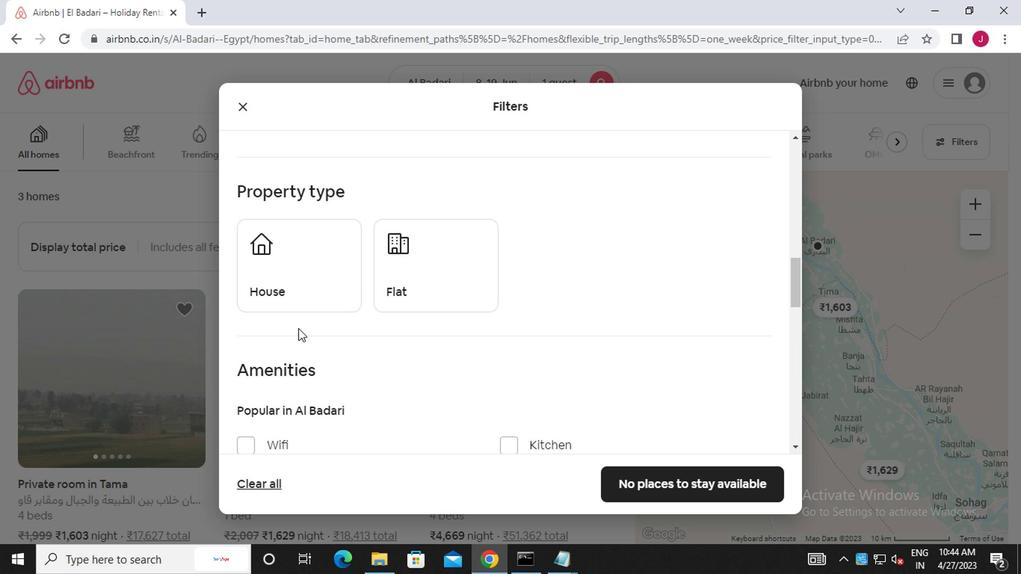 
Action: Mouse pressed left at (277, 271)
Screenshot: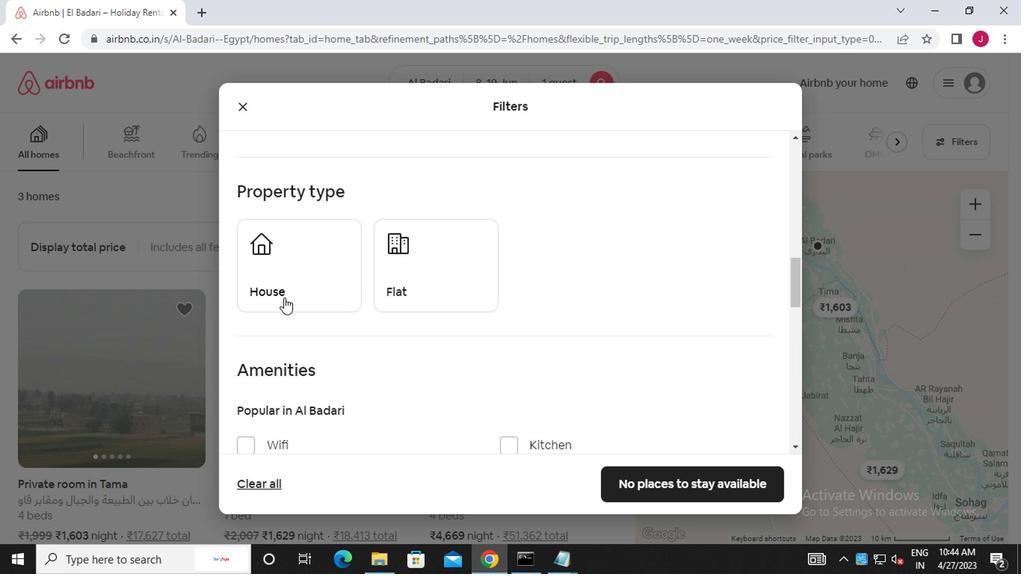 
Action: Mouse moved to (407, 288)
Screenshot: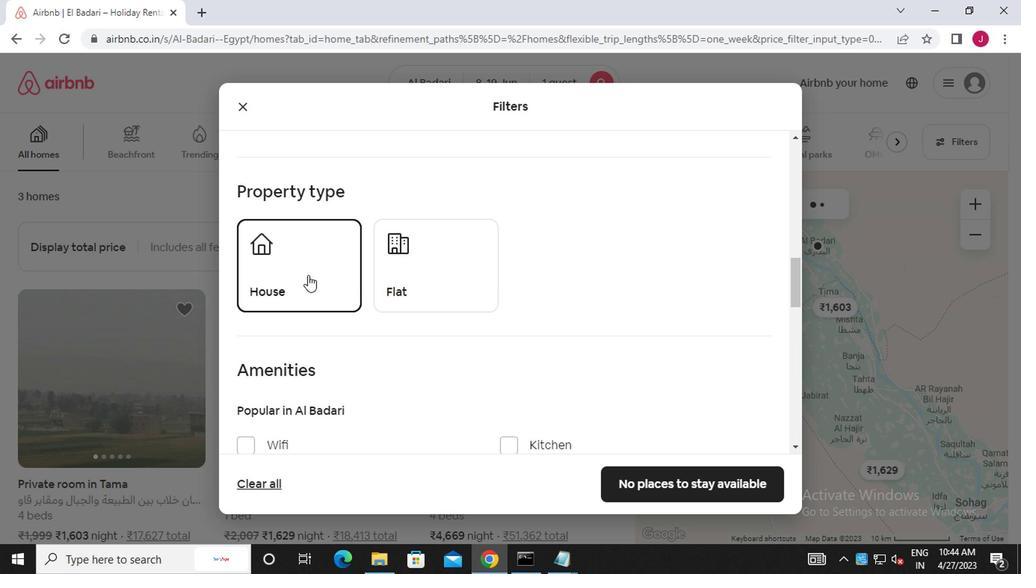 
Action: Mouse pressed left at (407, 288)
Screenshot: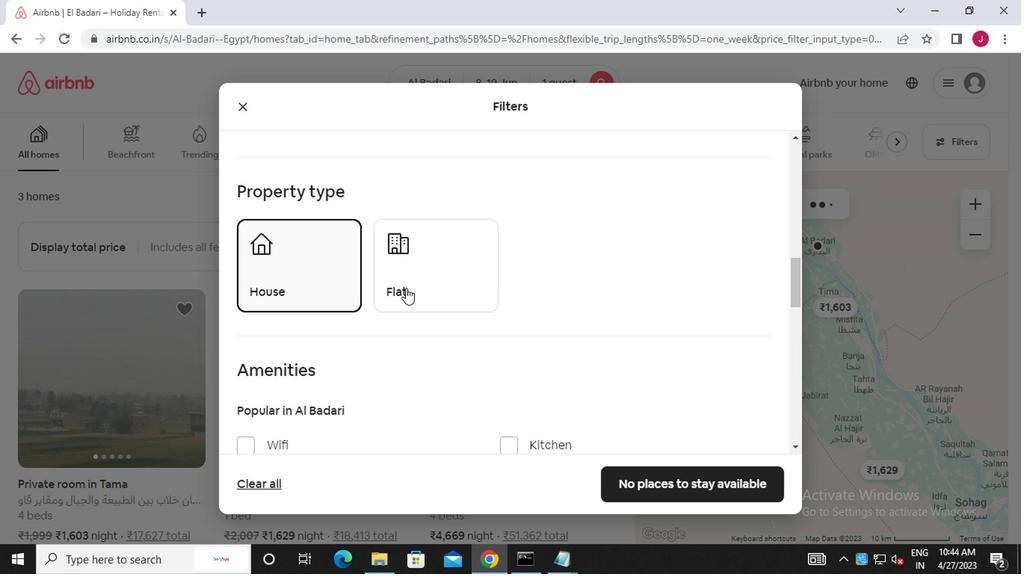 
Action: Mouse moved to (415, 310)
Screenshot: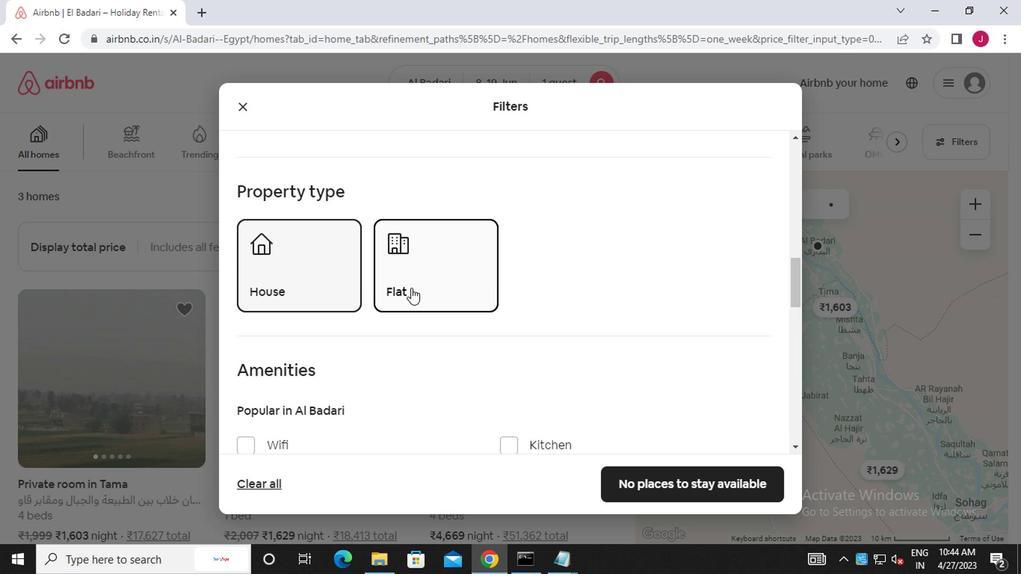 
Action: Mouse scrolled (415, 309) with delta (0, -1)
Screenshot: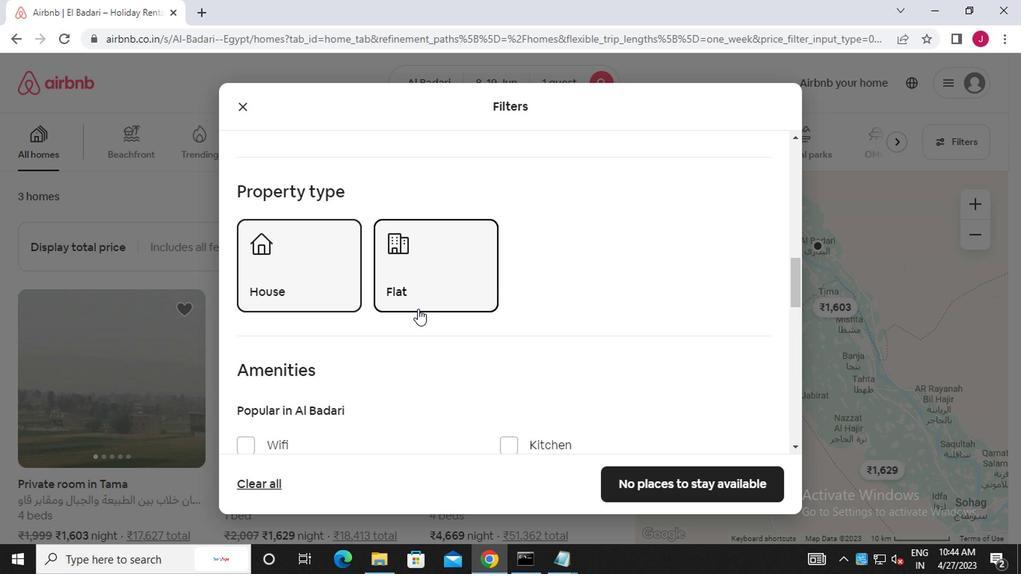 
Action: Mouse scrolled (415, 309) with delta (0, -1)
Screenshot: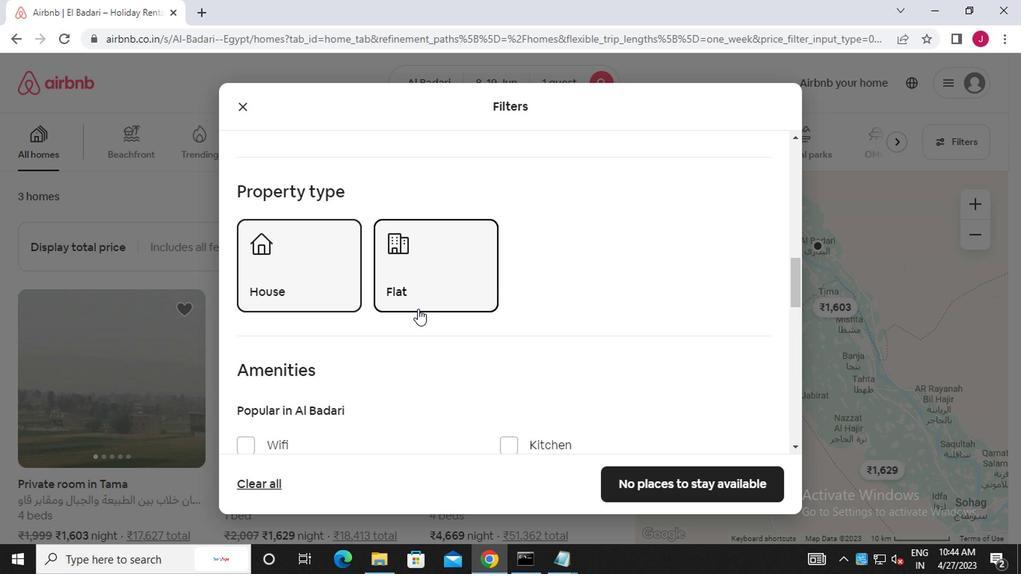 
Action: Mouse scrolled (415, 309) with delta (0, -1)
Screenshot: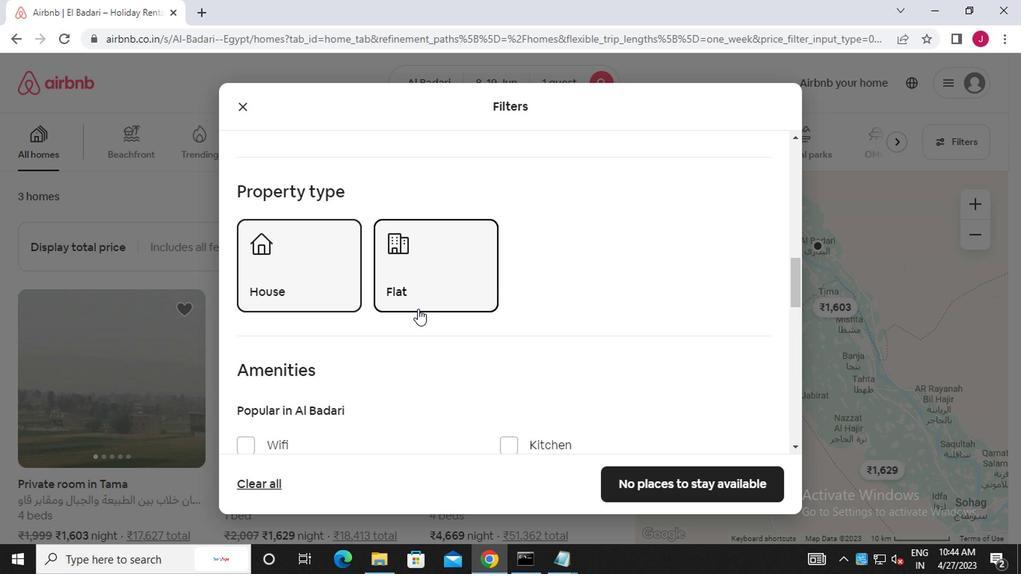 
Action: Mouse scrolled (415, 309) with delta (0, -1)
Screenshot: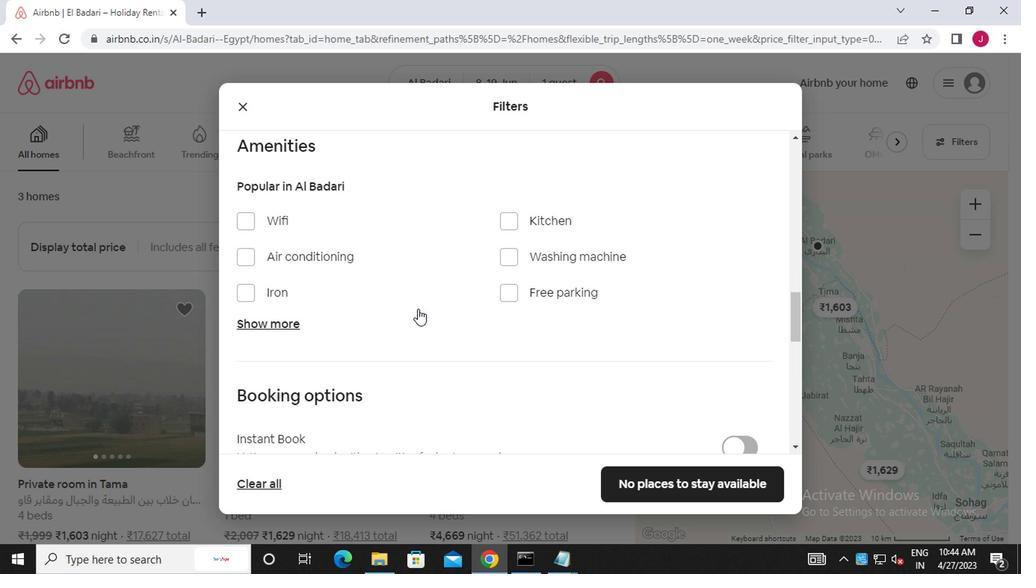 
Action: Mouse scrolled (415, 309) with delta (0, -1)
Screenshot: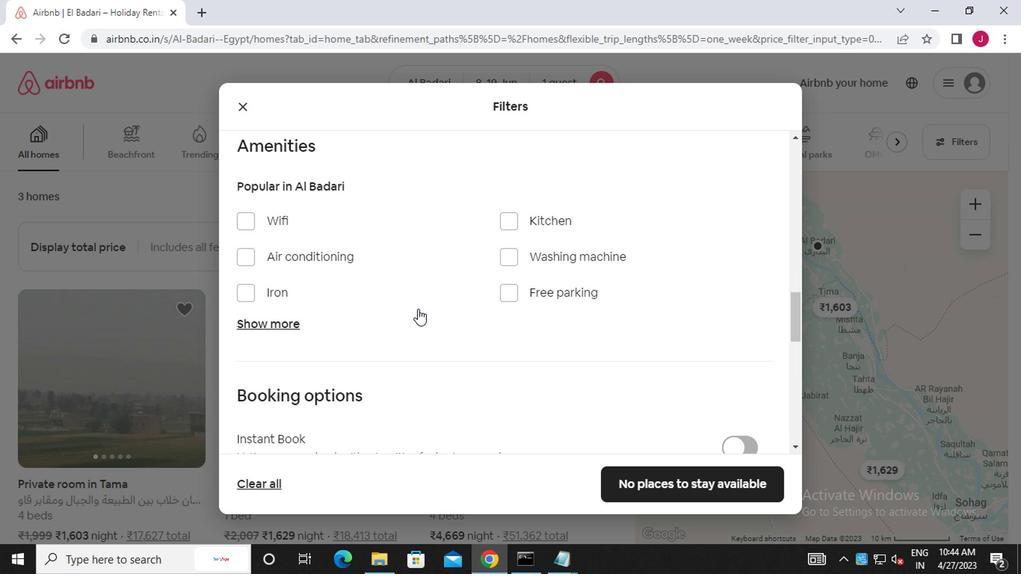 
Action: Mouse scrolled (415, 309) with delta (0, -1)
Screenshot: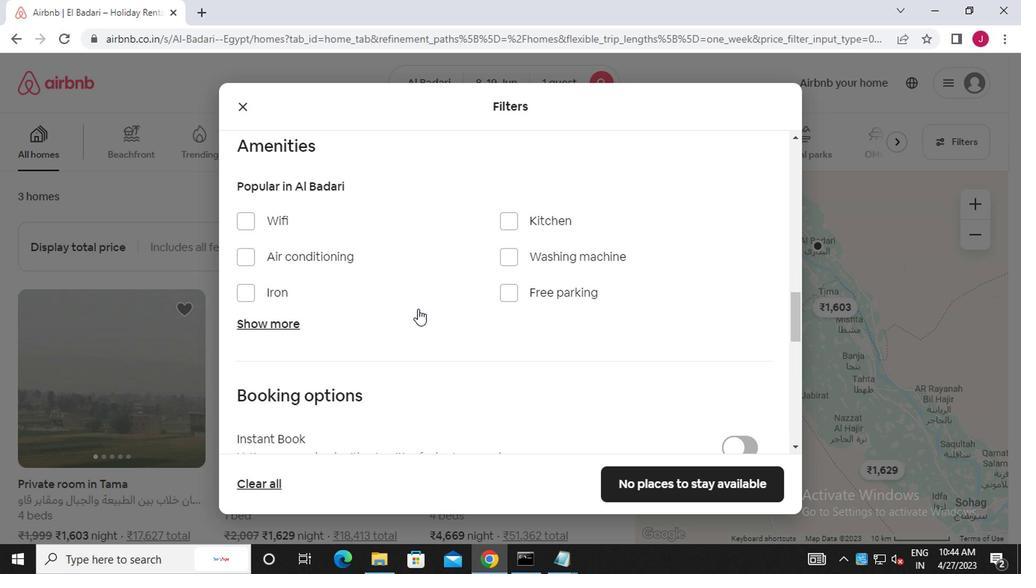 
Action: Mouse scrolled (415, 309) with delta (0, -1)
Screenshot: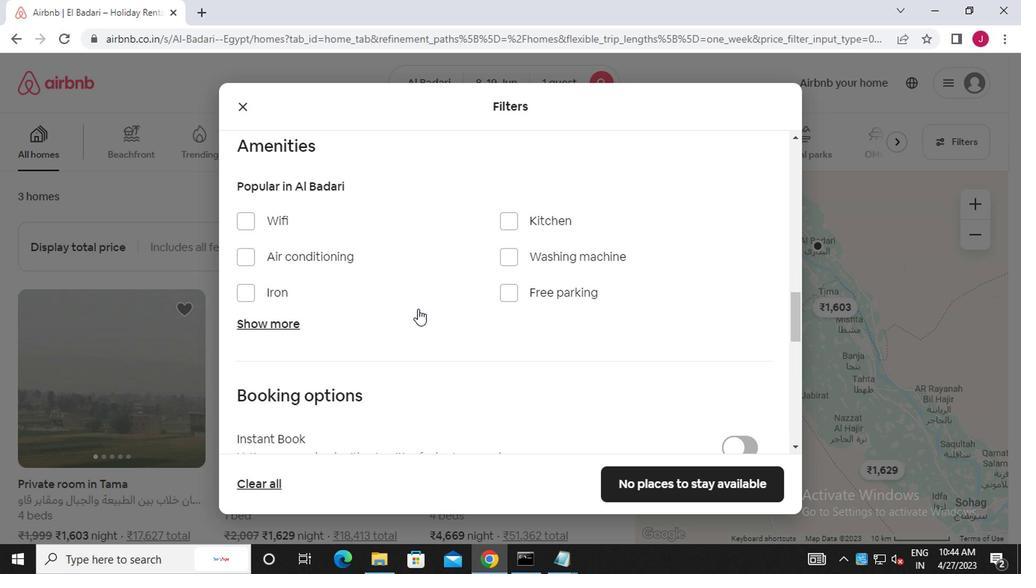 
Action: Mouse scrolled (415, 309) with delta (0, -1)
Screenshot: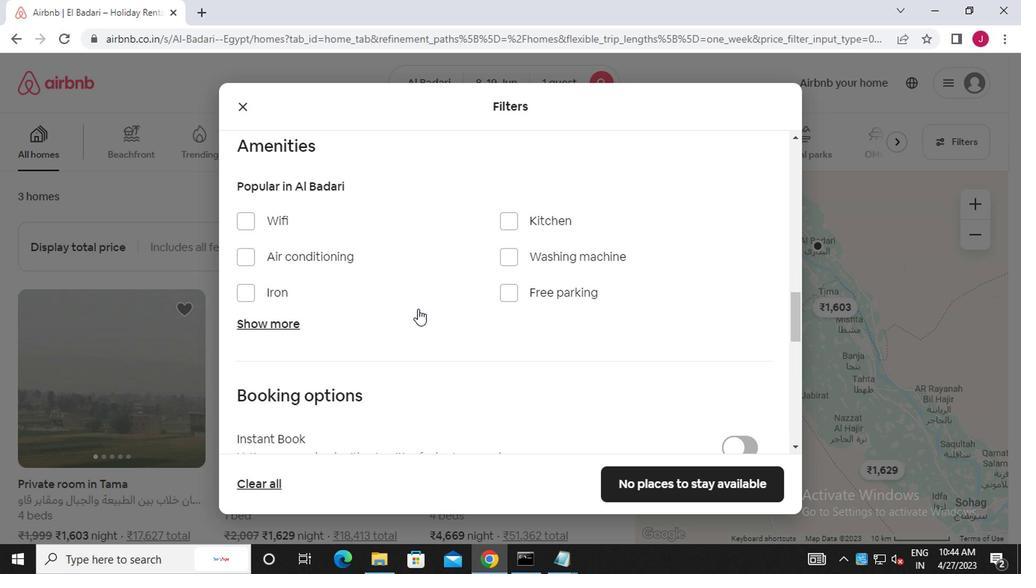 
Action: Mouse moved to (731, 161)
Screenshot: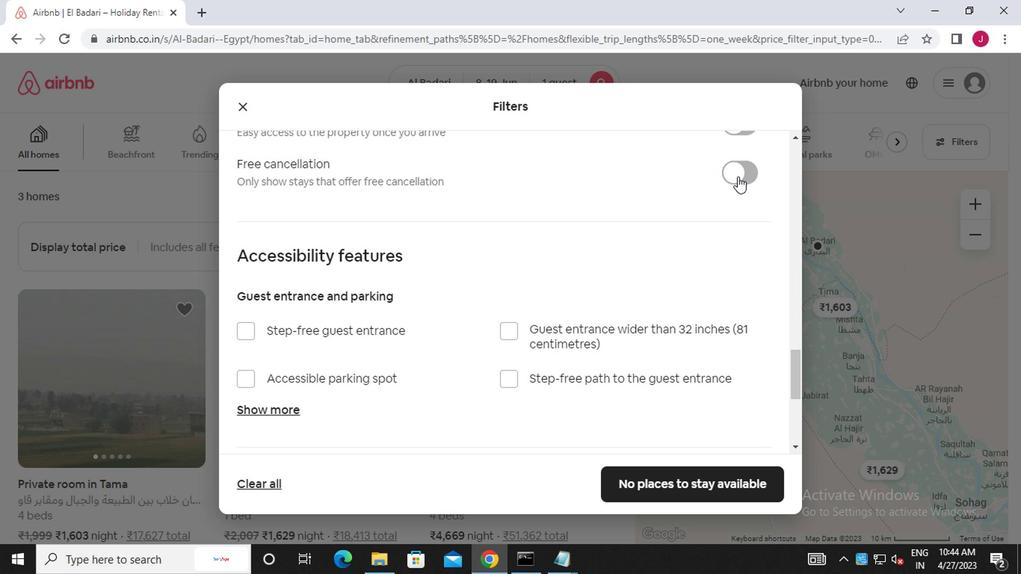 
Action: Mouse scrolled (731, 161) with delta (0, 0)
Screenshot: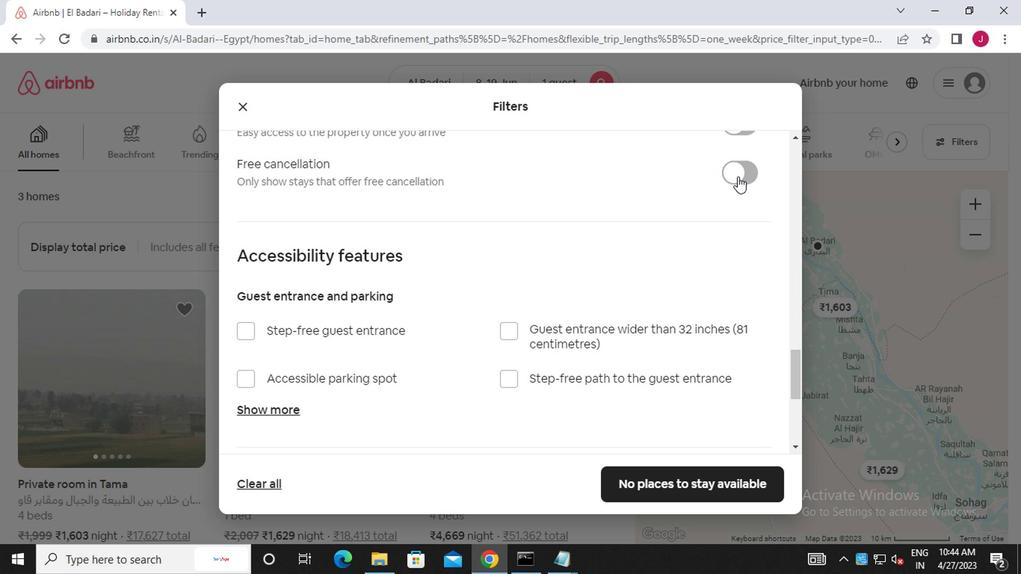 
Action: Mouse moved to (738, 196)
Screenshot: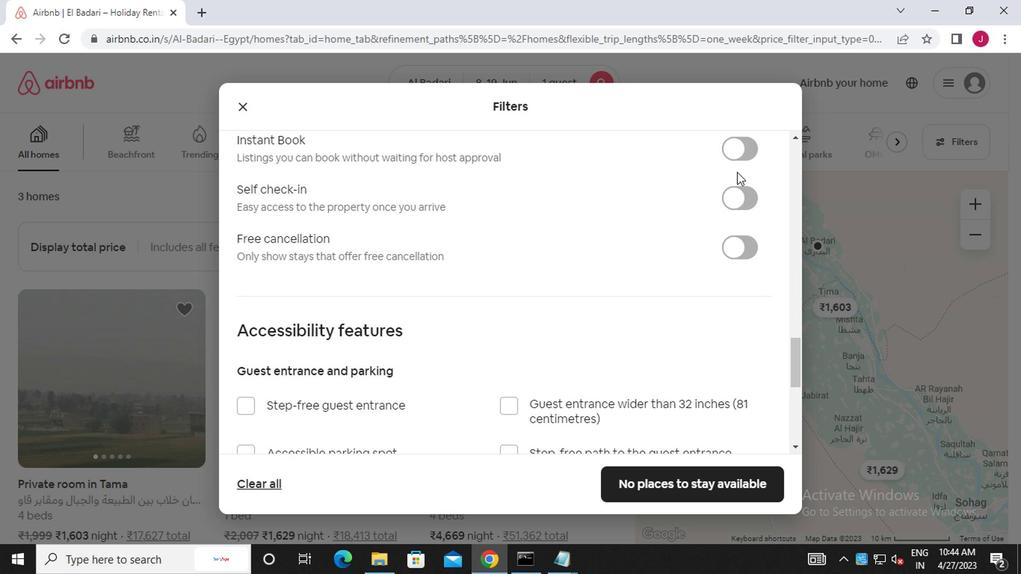
Action: Mouse pressed left at (738, 196)
Screenshot: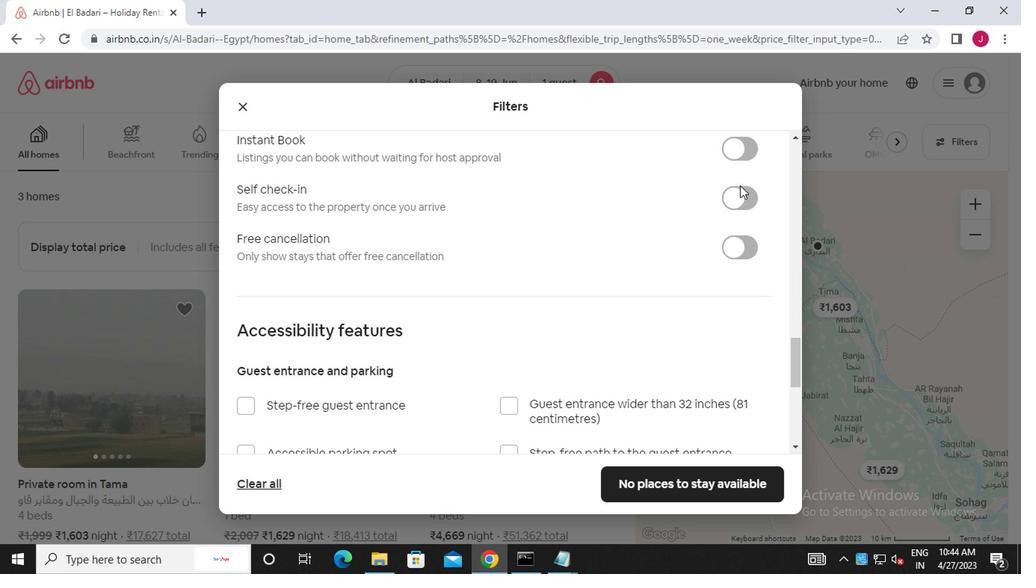 
Action: Mouse moved to (484, 294)
Screenshot: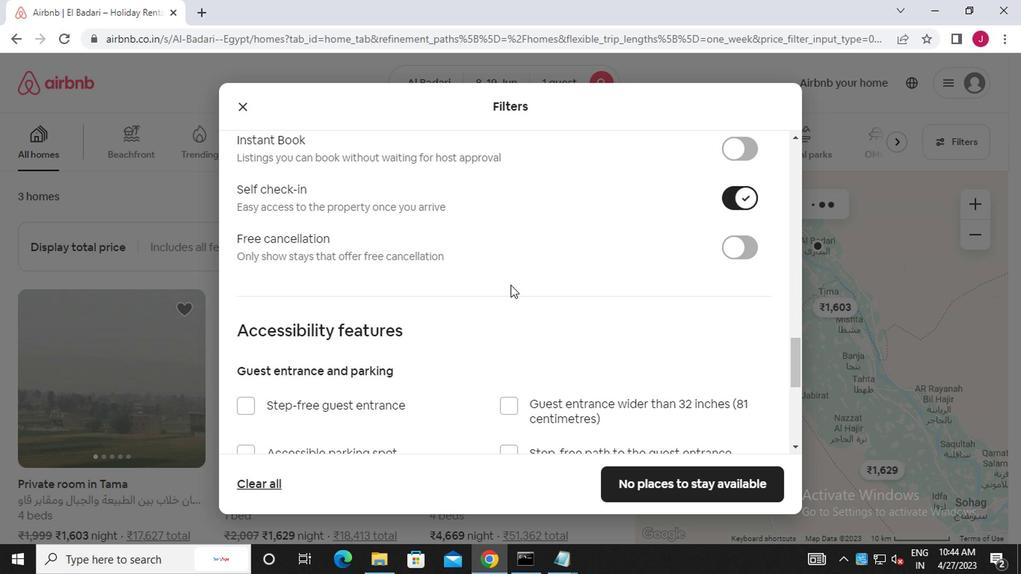 
Action: Mouse scrolled (484, 293) with delta (0, 0)
Screenshot: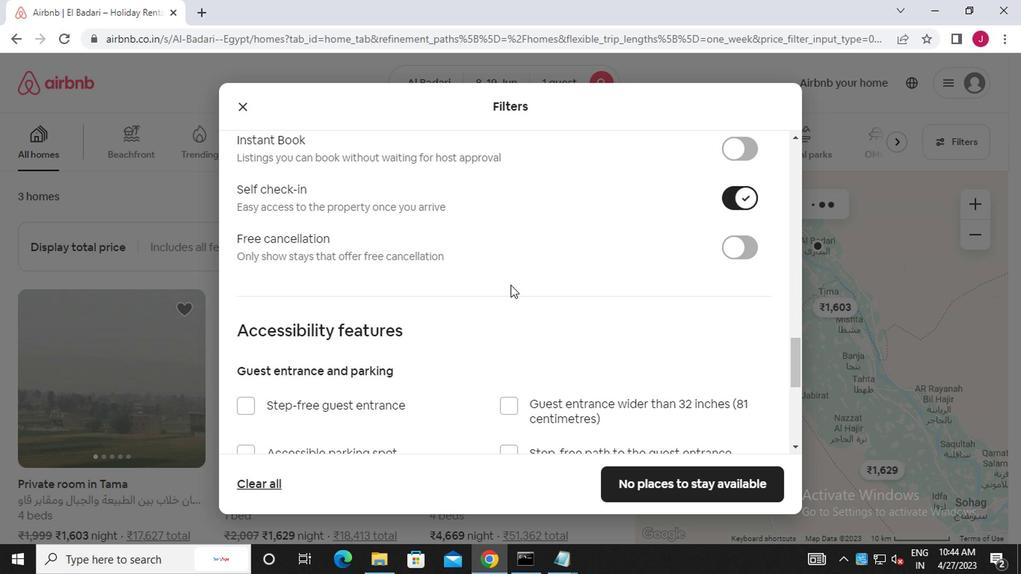 
Action: Mouse moved to (484, 294)
Screenshot: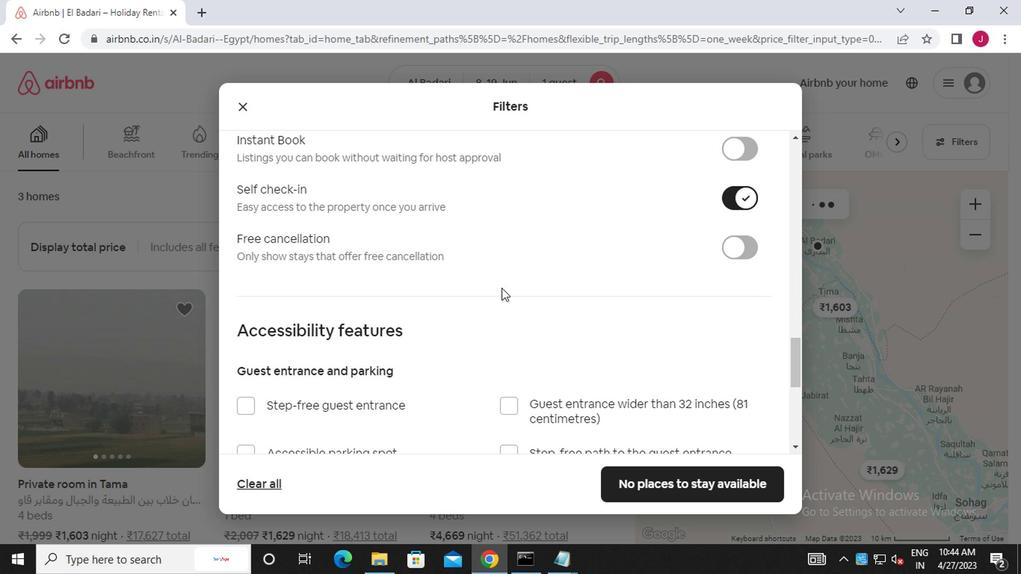 
Action: Mouse scrolled (484, 294) with delta (0, 0)
Screenshot: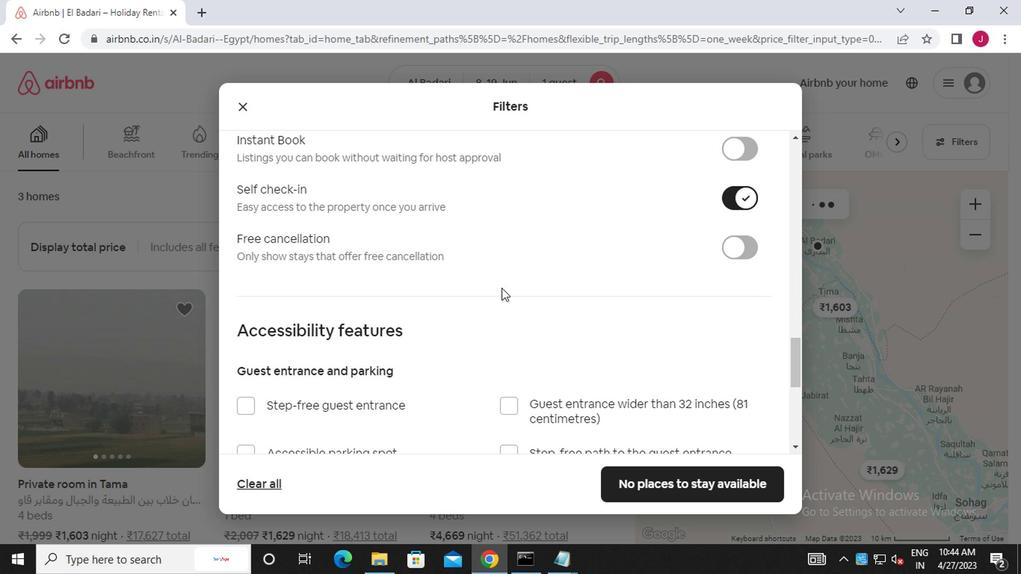 
Action: Mouse moved to (484, 295)
Screenshot: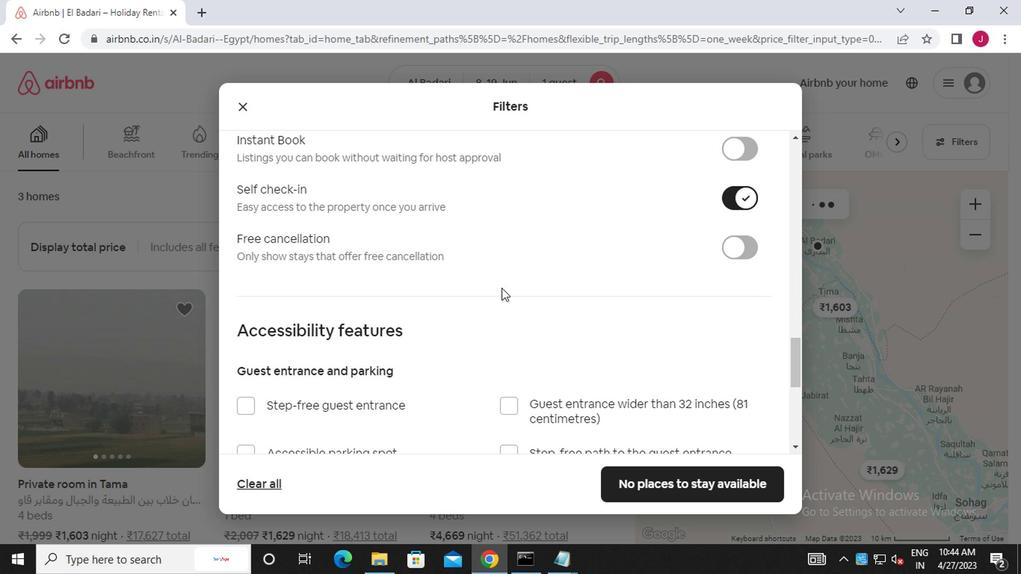 
Action: Mouse scrolled (484, 294) with delta (0, -1)
Screenshot: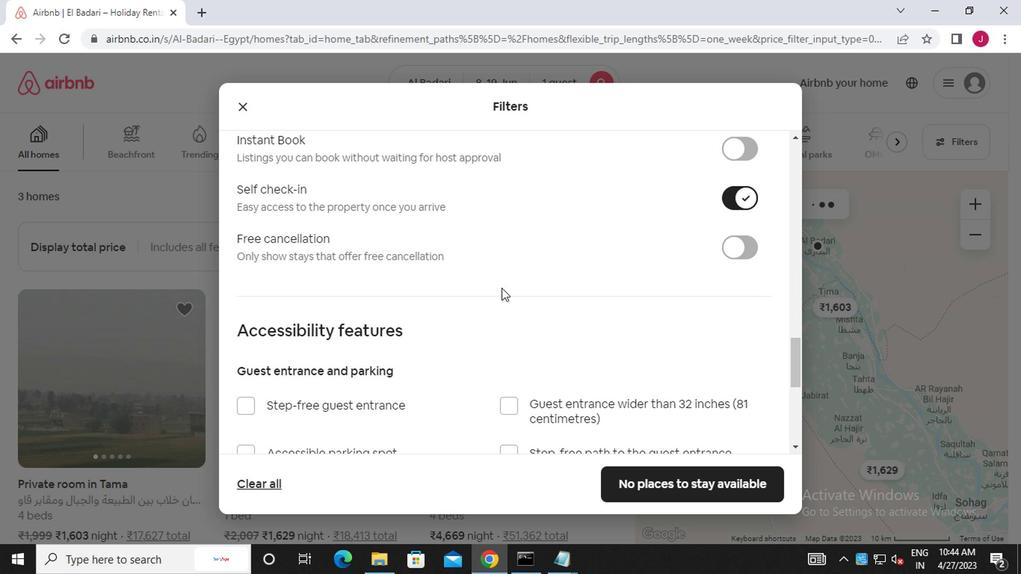 
Action: Mouse scrolled (484, 294) with delta (0, -1)
Screenshot: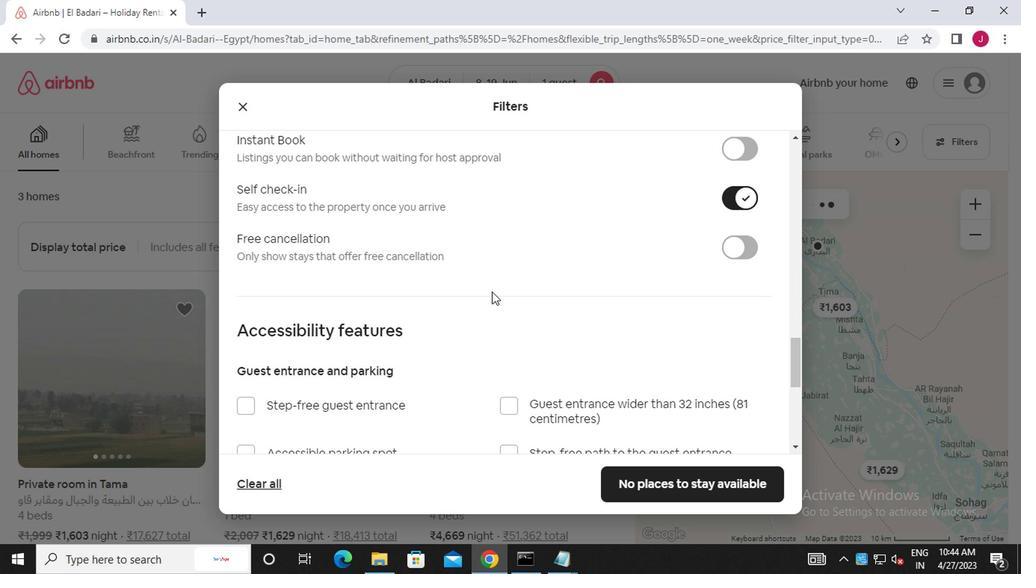 
Action: Mouse scrolled (484, 294) with delta (0, -1)
Screenshot: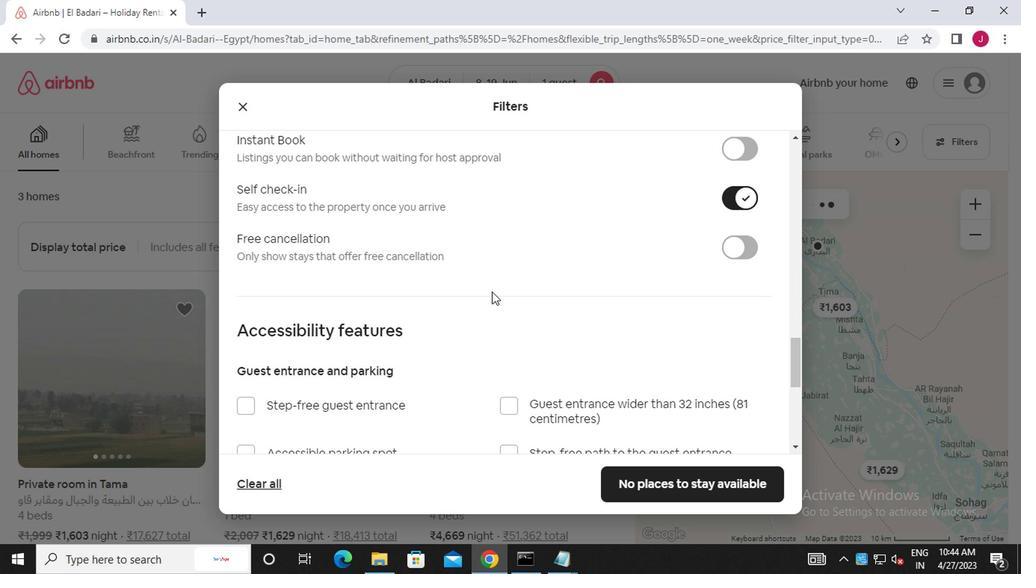 
Action: Mouse scrolled (484, 294) with delta (0, -1)
Screenshot: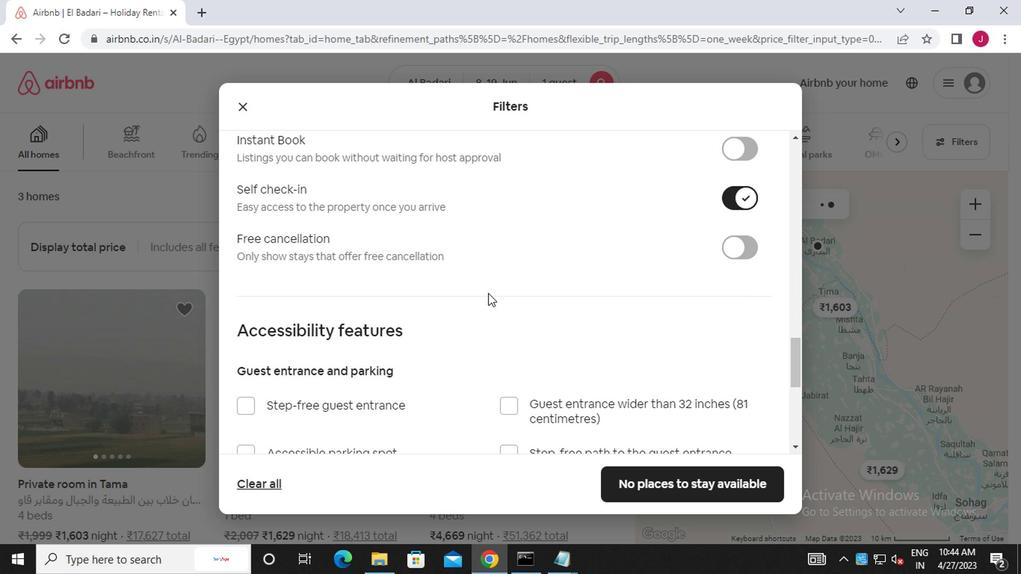 
Action: Mouse scrolled (484, 294) with delta (0, -1)
Screenshot: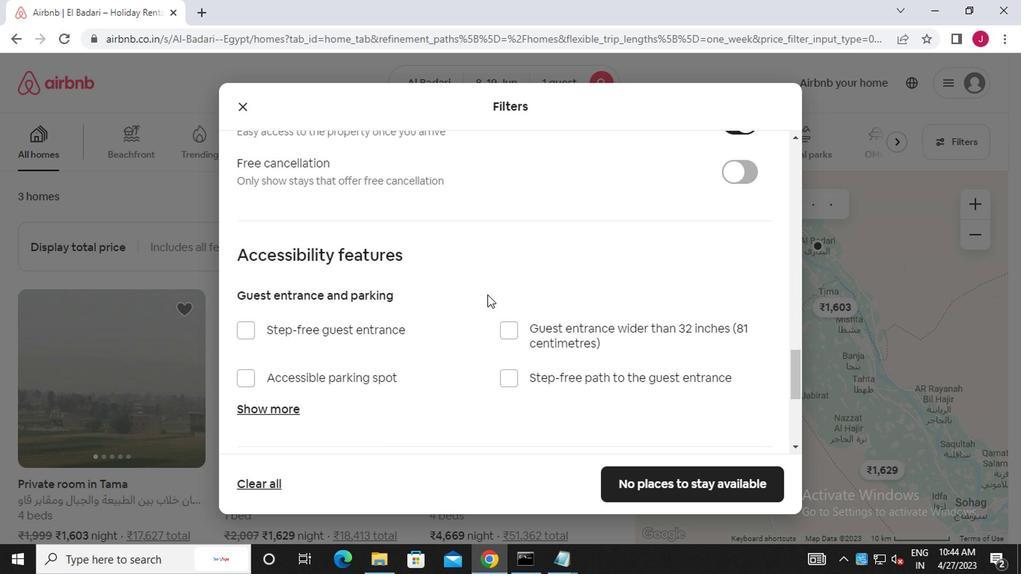 
Action: Mouse scrolled (484, 294) with delta (0, -1)
Screenshot: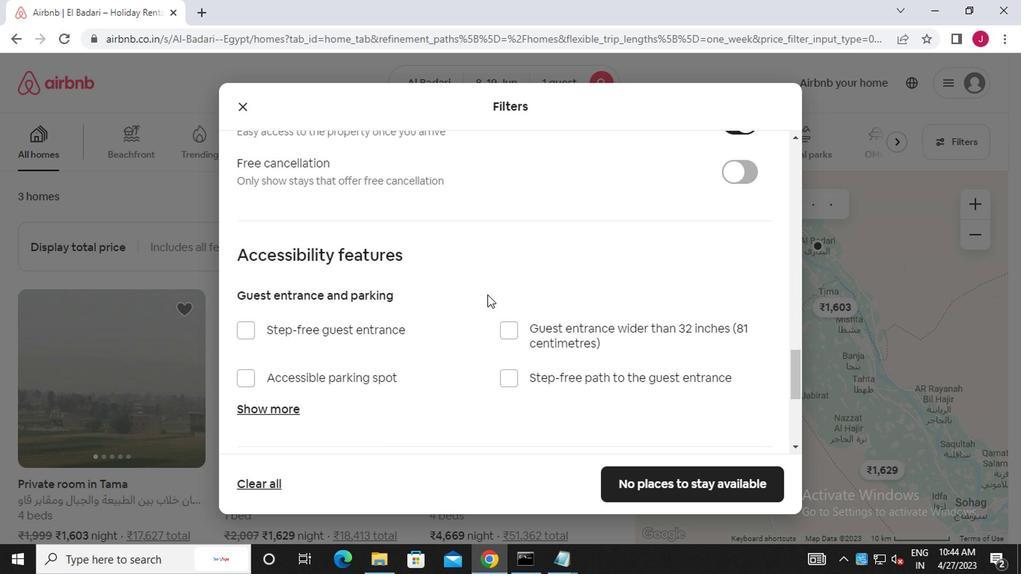 
Action: Mouse scrolled (484, 294) with delta (0, -1)
Screenshot: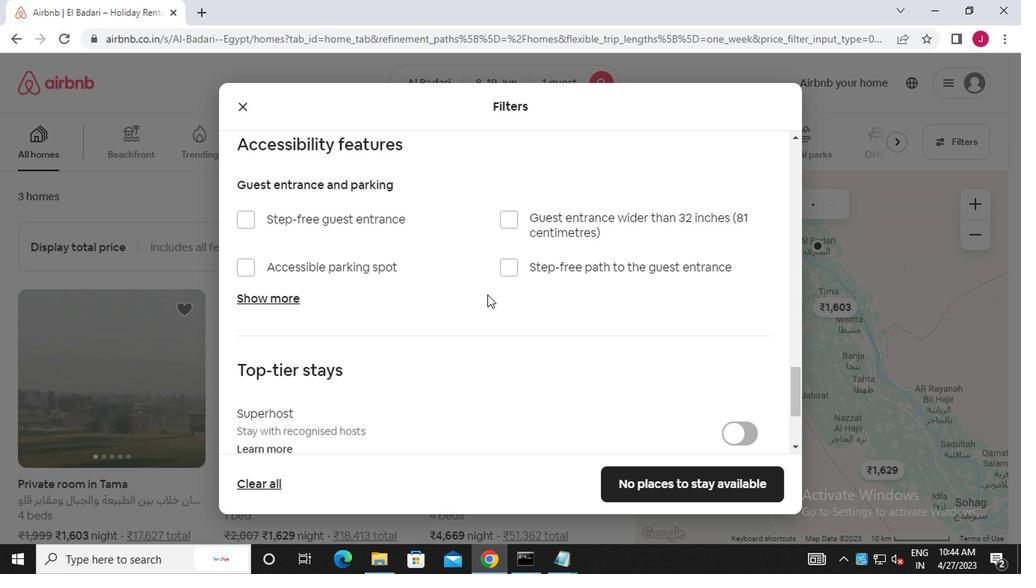 
Action: Mouse scrolled (484, 294) with delta (0, -1)
Screenshot: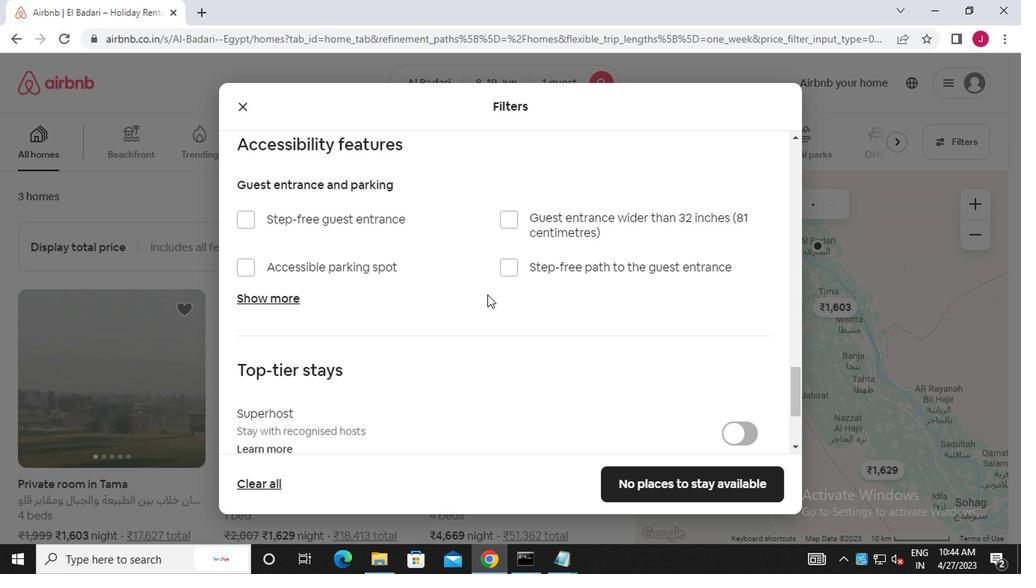 
Action: Mouse scrolled (484, 294) with delta (0, -1)
Screenshot: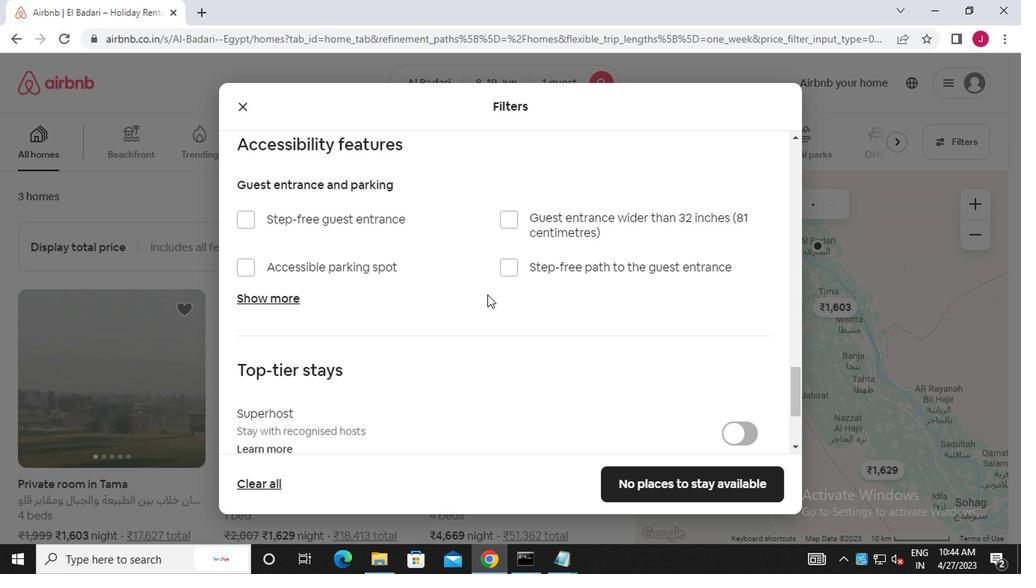 
Action: Mouse moved to (247, 416)
Screenshot: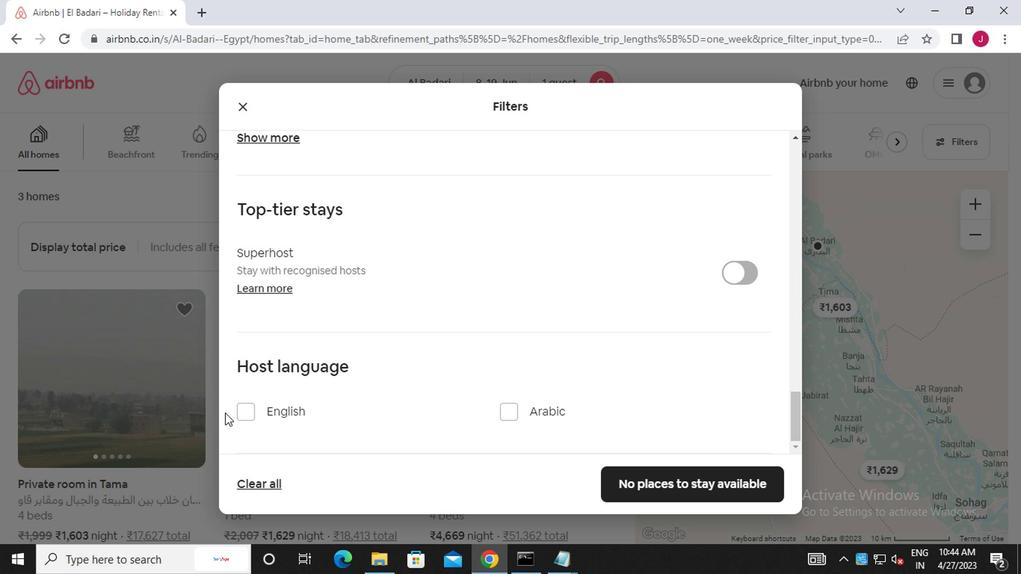 
Action: Mouse pressed left at (247, 416)
Screenshot: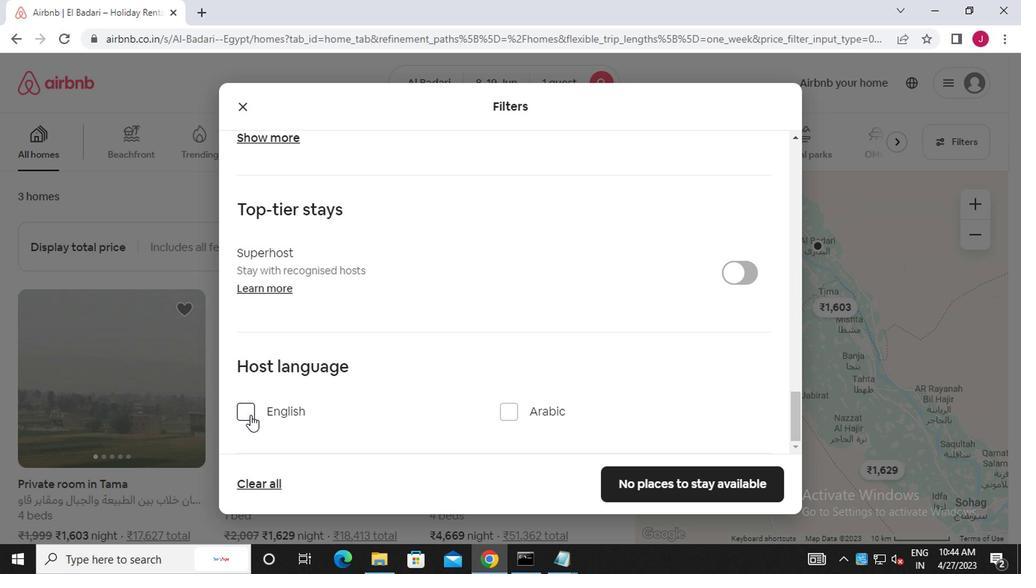 
Action: Mouse moved to (640, 480)
Screenshot: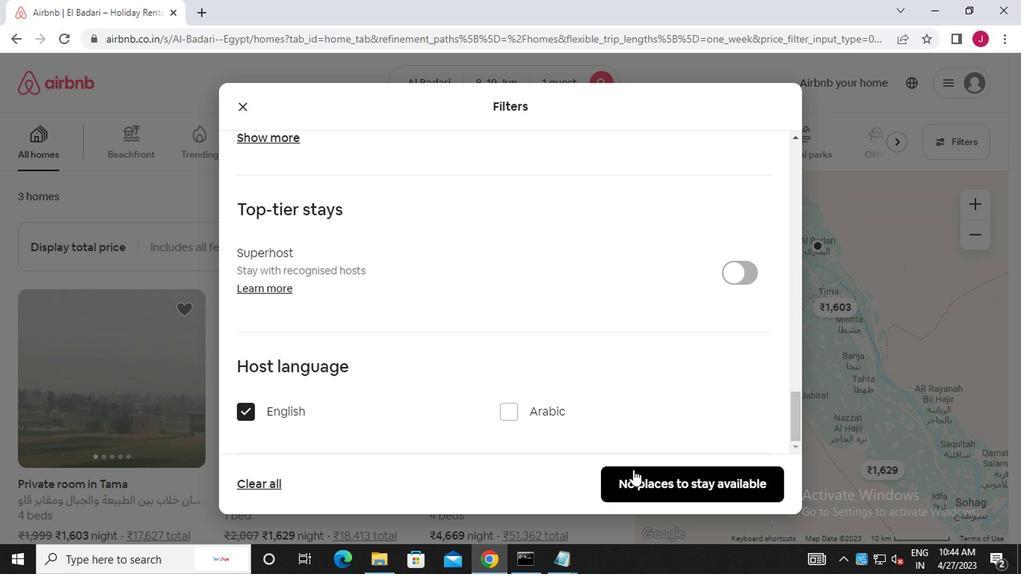 
Action: Mouse pressed left at (640, 480)
Screenshot: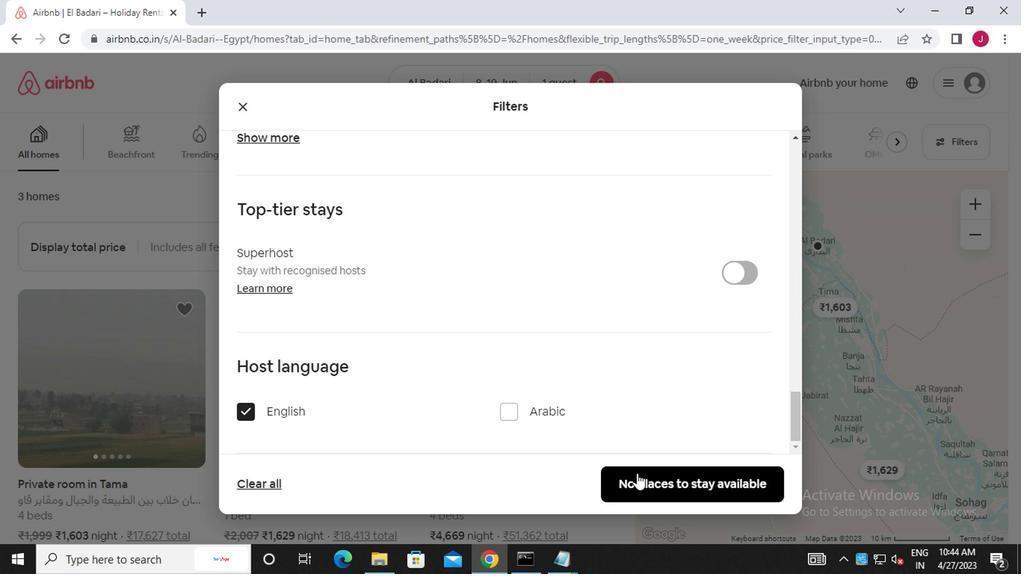 
Action: Mouse moved to (632, 480)
Screenshot: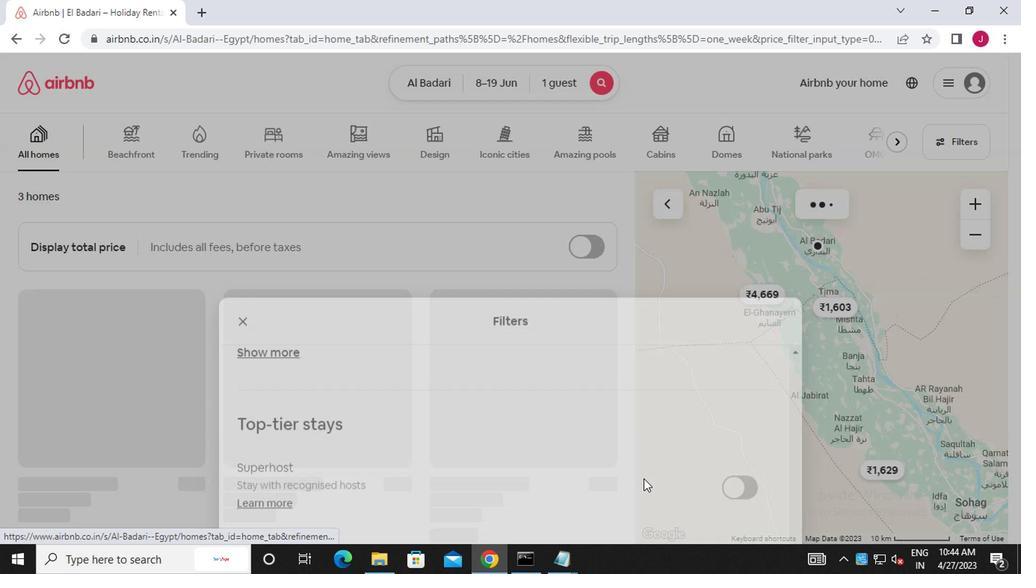 
